 Task: Add a signature Lynn Cooper containing Have a great National Adoption Month, Lynn Cooper to email address softage.6@softage.net and add a label Partnerships
Action: Mouse moved to (879, 56)
Screenshot: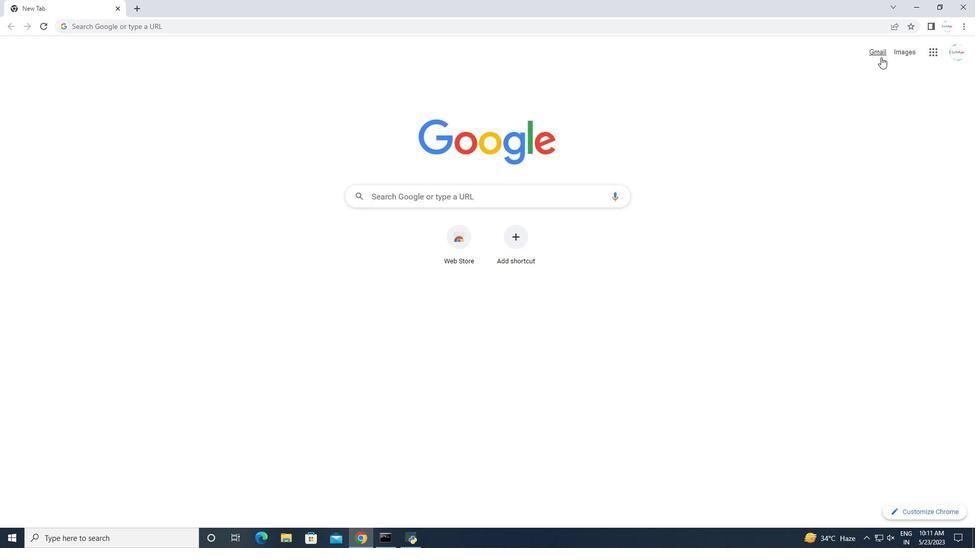 
Action: Mouse pressed left at (879, 56)
Screenshot: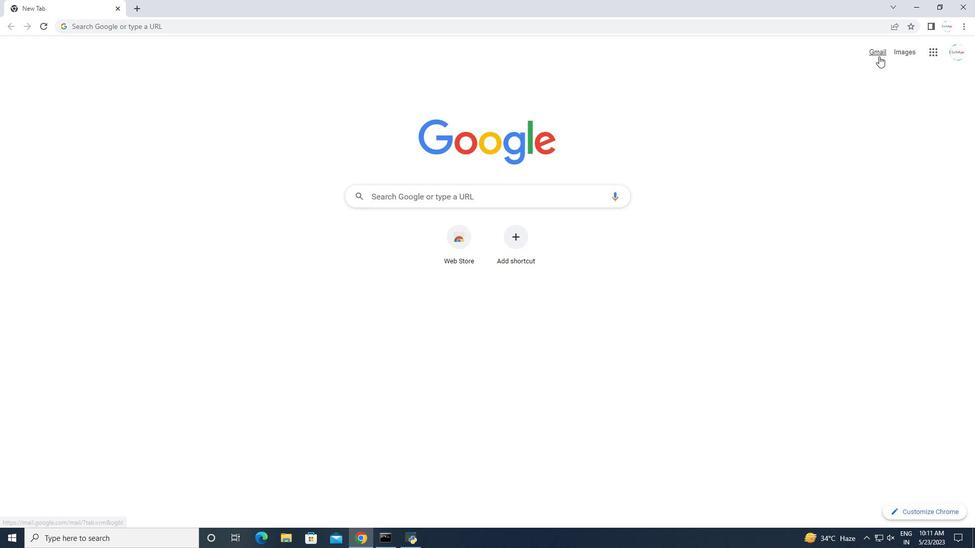 
Action: Mouse moved to (912, 51)
Screenshot: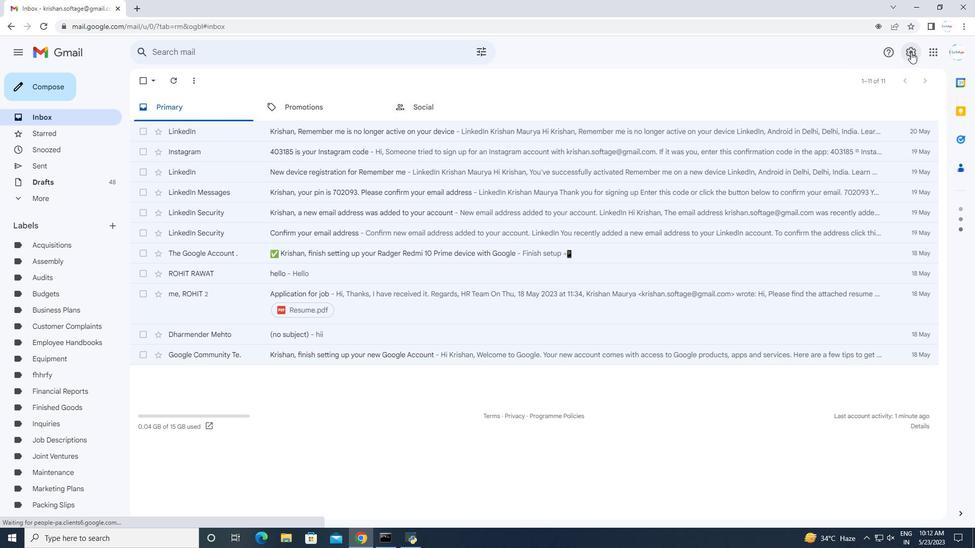
Action: Mouse pressed left at (912, 51)
Screenshot: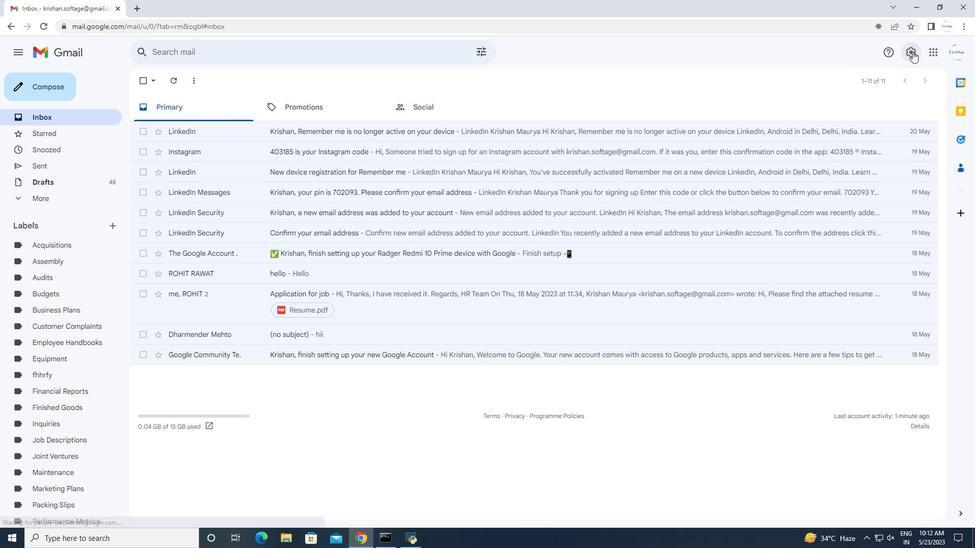 
Action: Mouse moved to (864, 107)
Screenshot: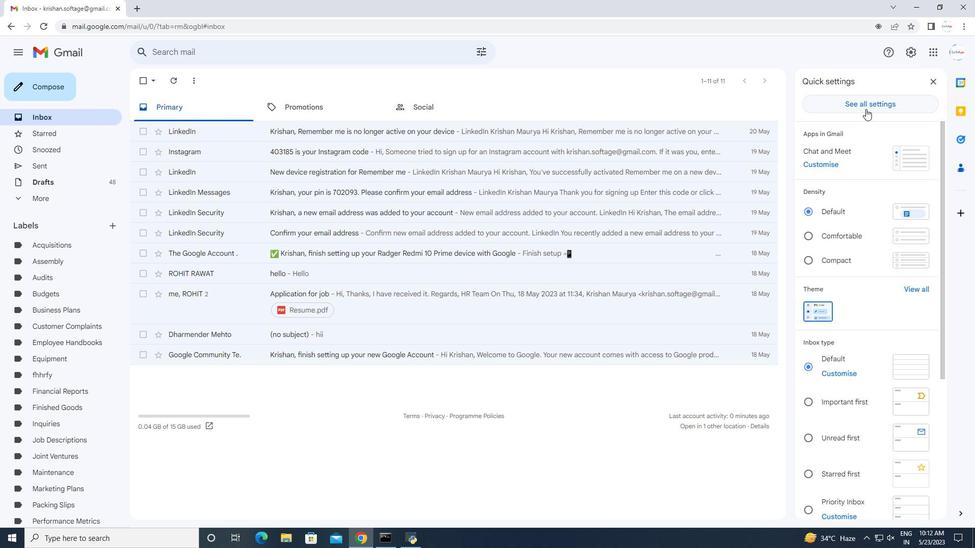 
Action: Mouse pressed left at (864, 107)
Screenshot: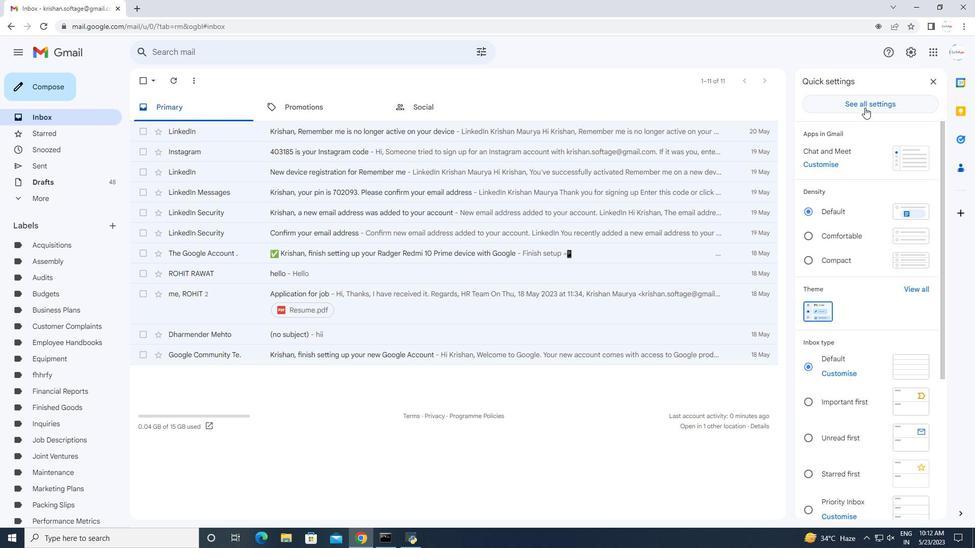 
Action: Mouse moved to (671, 351)
Screenshot: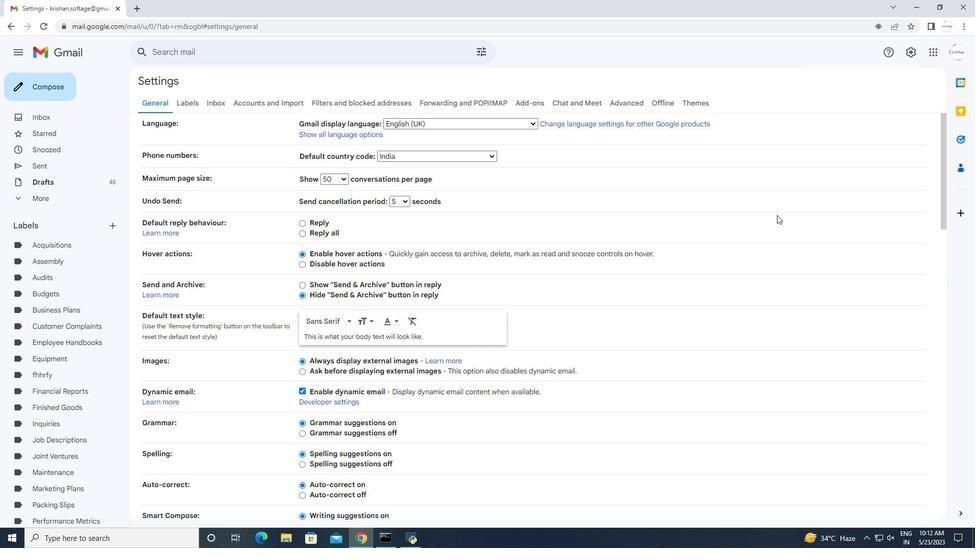 
Action: Mouse scrolled (671, 350) with delta (0, 0)
Screenshot: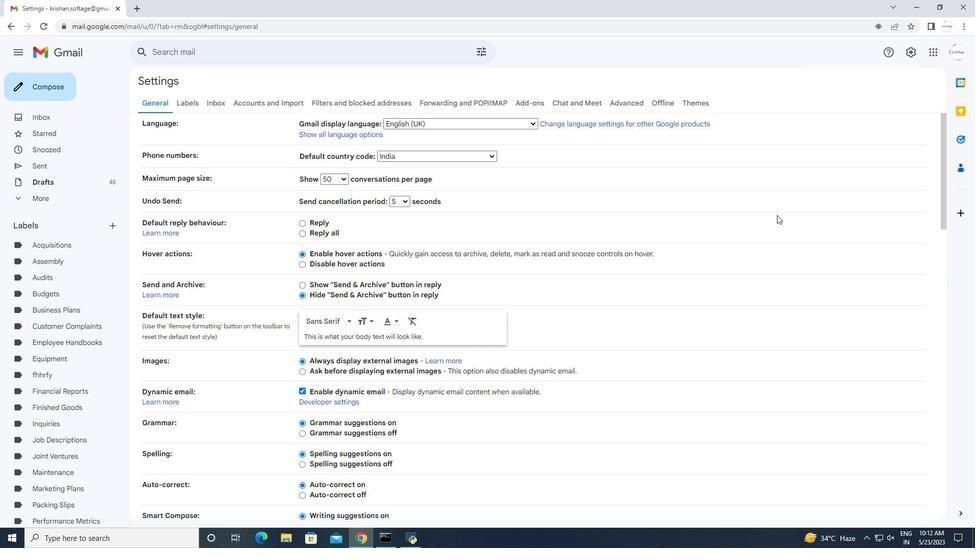 
Action: Mouse moved to (666, 354)
Screenshot: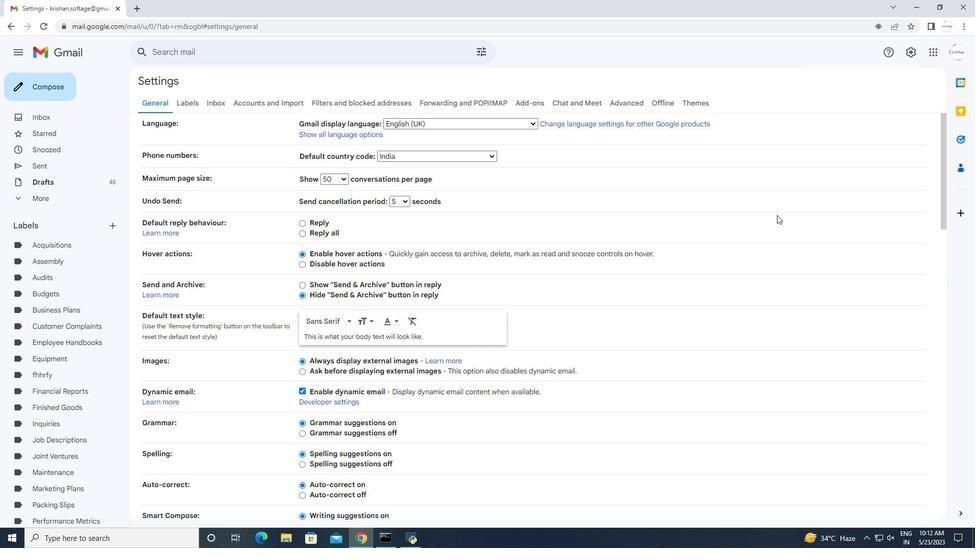
Action: Mouse scrolled (666, 353) with delta (0, 0)
Screenshot: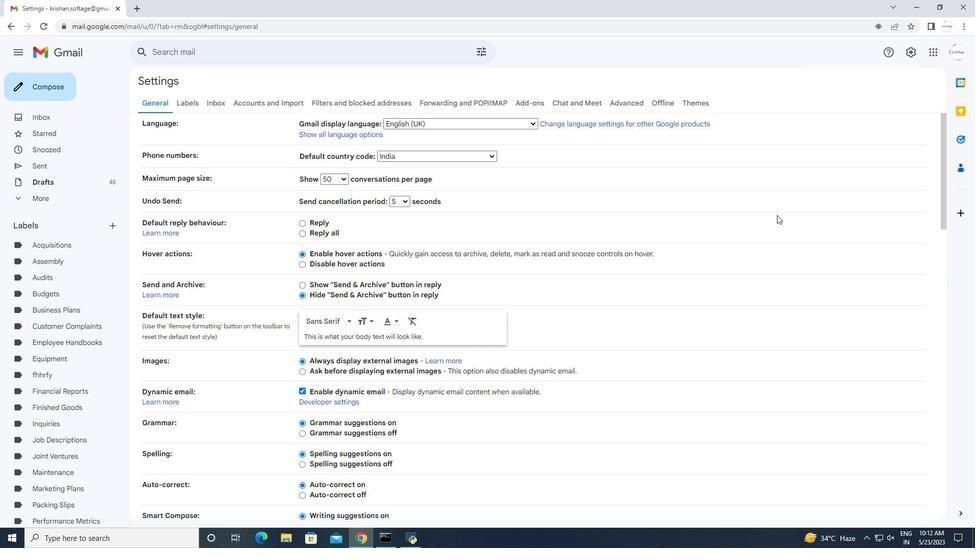 
Action: Mouse moved to (663, 355)
Screenshot: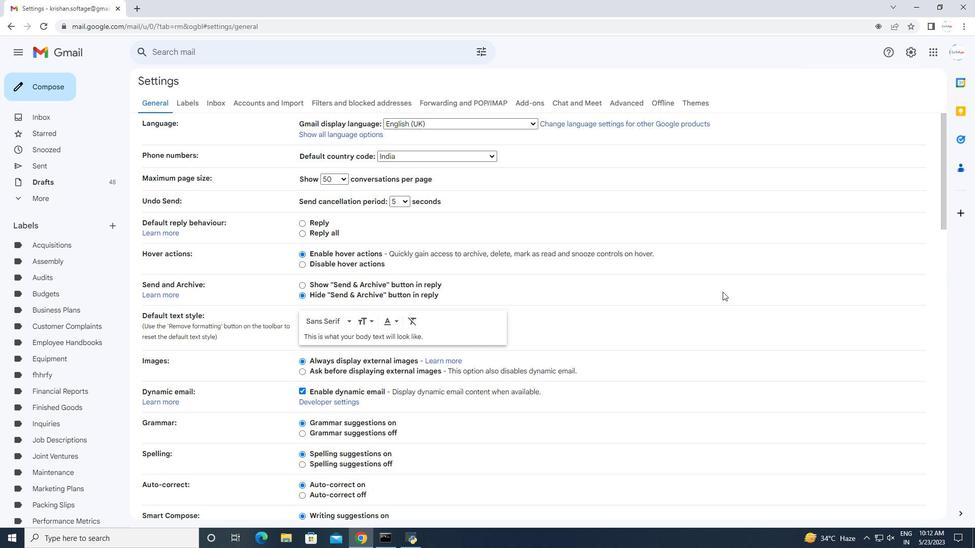 
Action: Mouse scrolled (663, 354) with delta (0, 0)
Screenshot: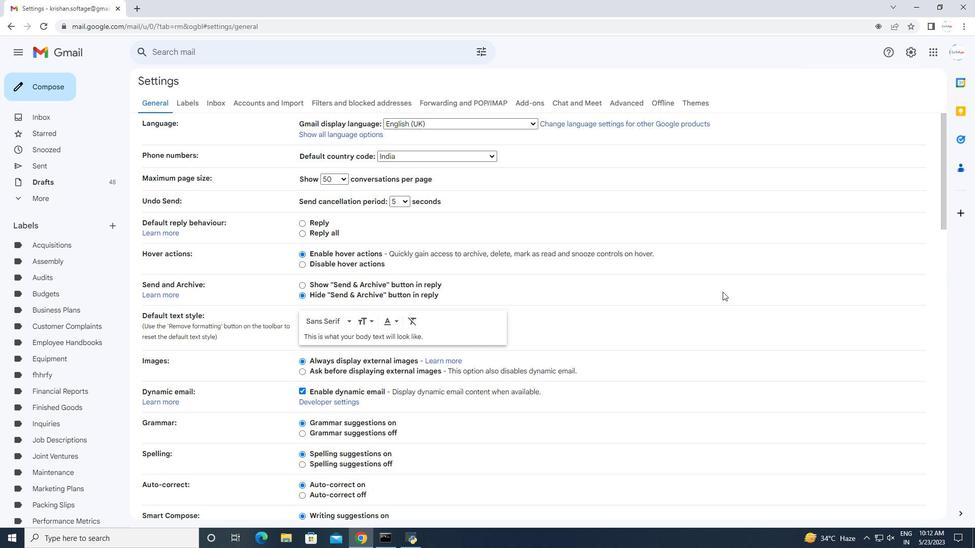 
Action: Mouse moved to (661, 355)
Screenshot: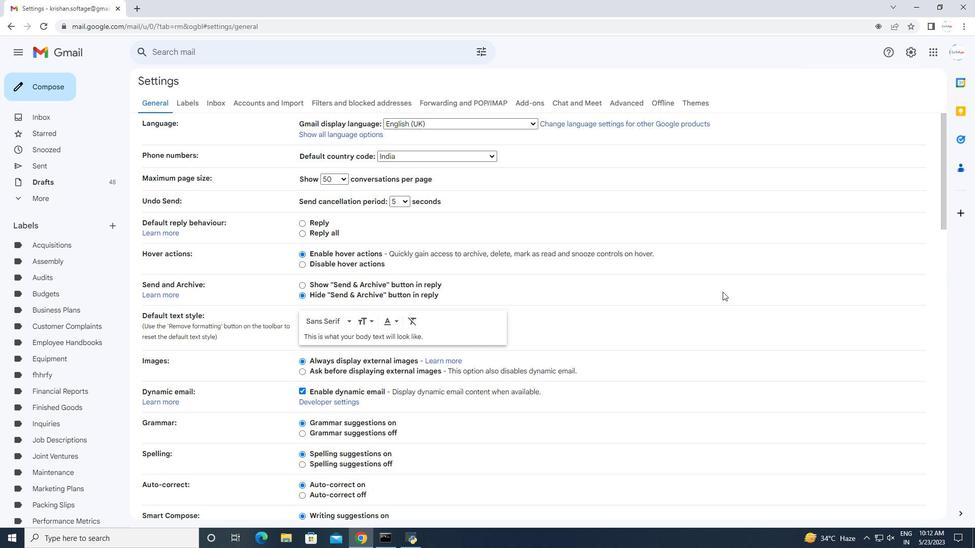 
Action: Mouse scrolled (661, 354) with delta (0, 0)
Screenshot: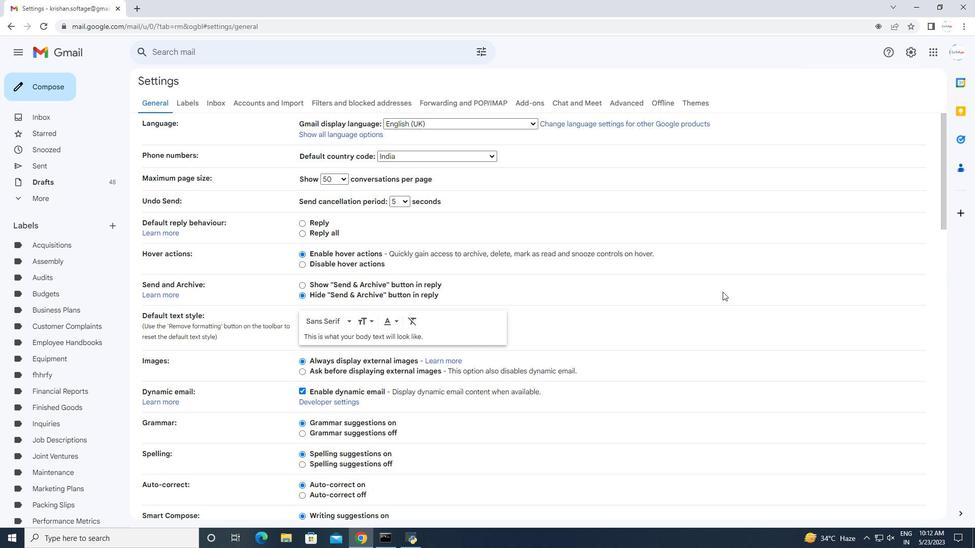 
Action: Mouse scrolled (661, 354) with delta (0, 0)
Screenshot: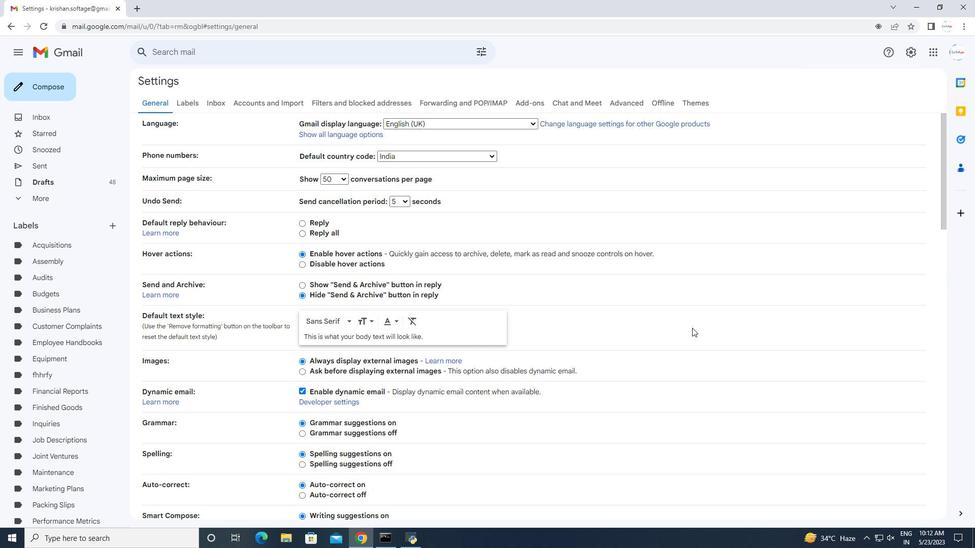 
Action: Mouse scrolled (661, 354) with delta (0, 0)
Screenshot: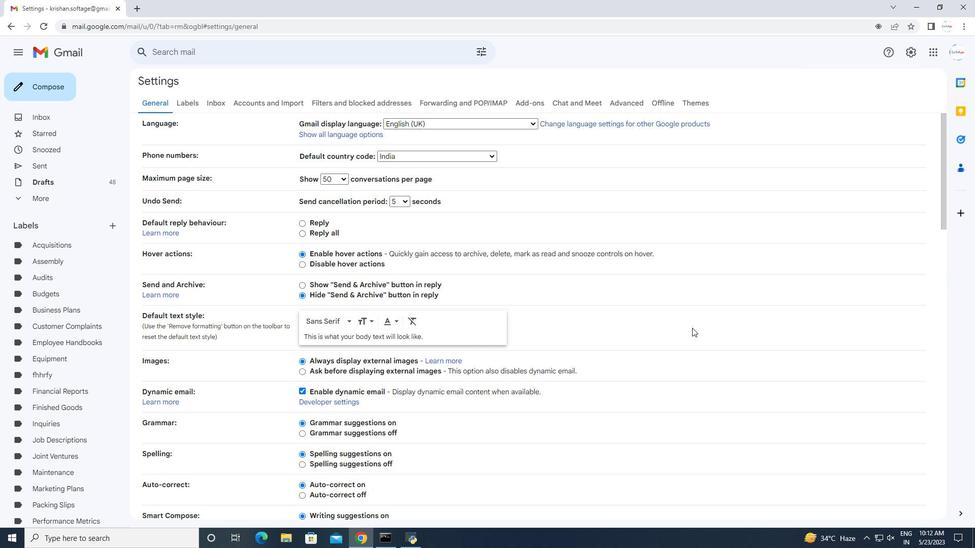 
Action: Mouse moved to (660, 355)
Screenshot: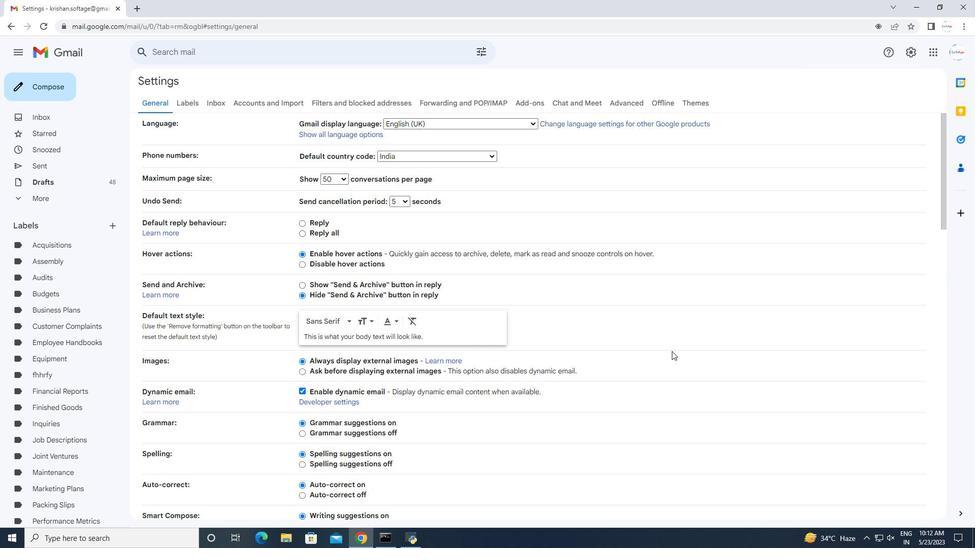 
Action: Mouse scrolled (660, 354) with delta (0, 0)
Screenshot: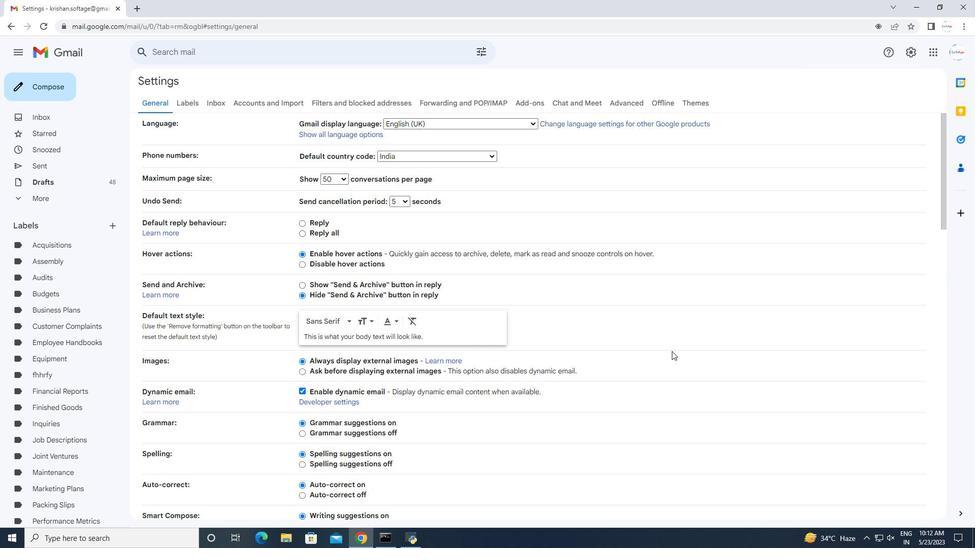 
Action: Mouse moved to (592, 310)
Screenshot: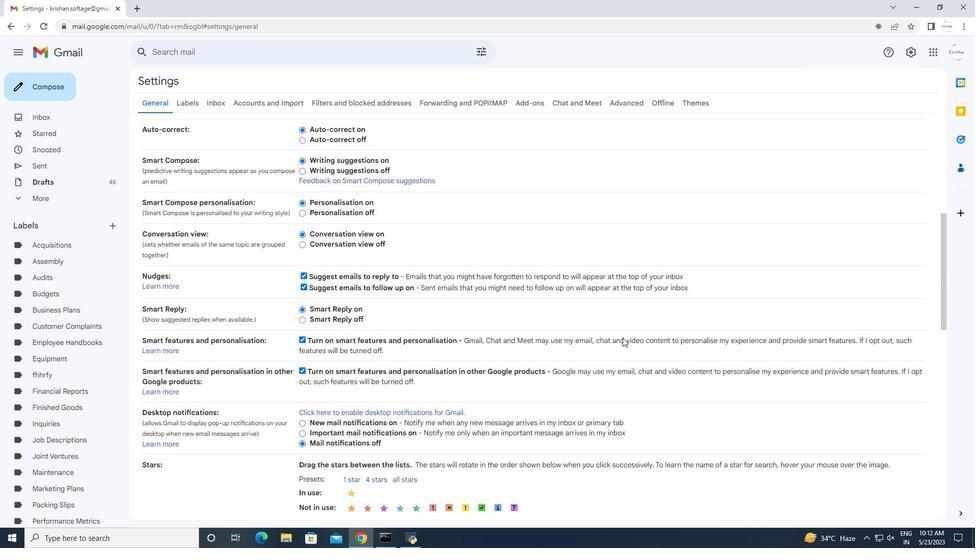 
Action: Mouse scrolled (592, 310) with delta (0, 0)
Screenshot: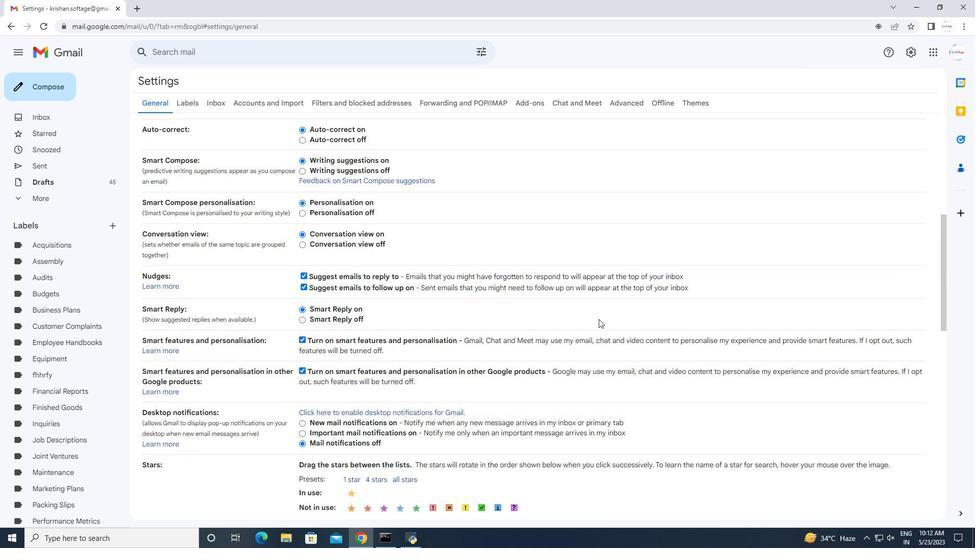 
Action: Mouse scrolled (592, 310) with delta (0, 0)
Screenshot: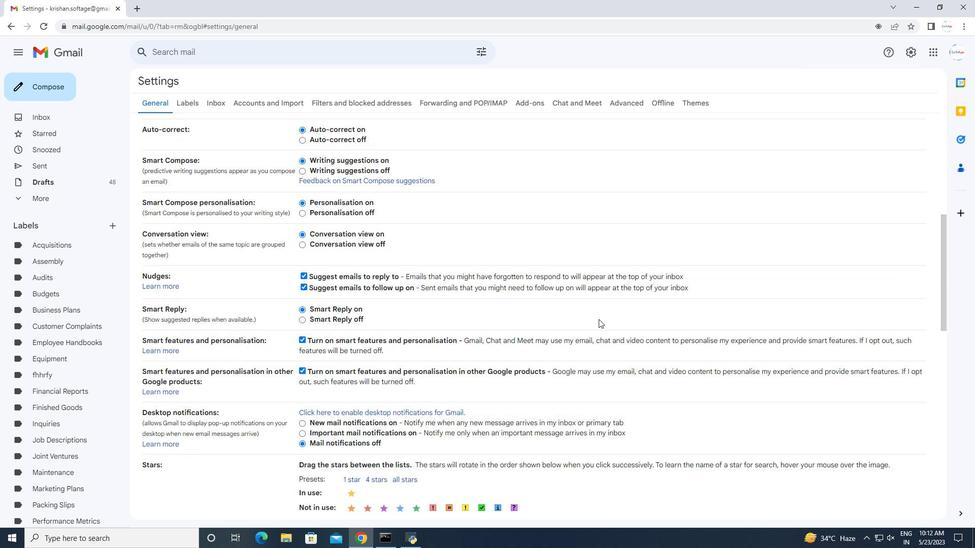 
Action: Mouse scrolled (592, 310) with delta (0, 0)
Screenshot: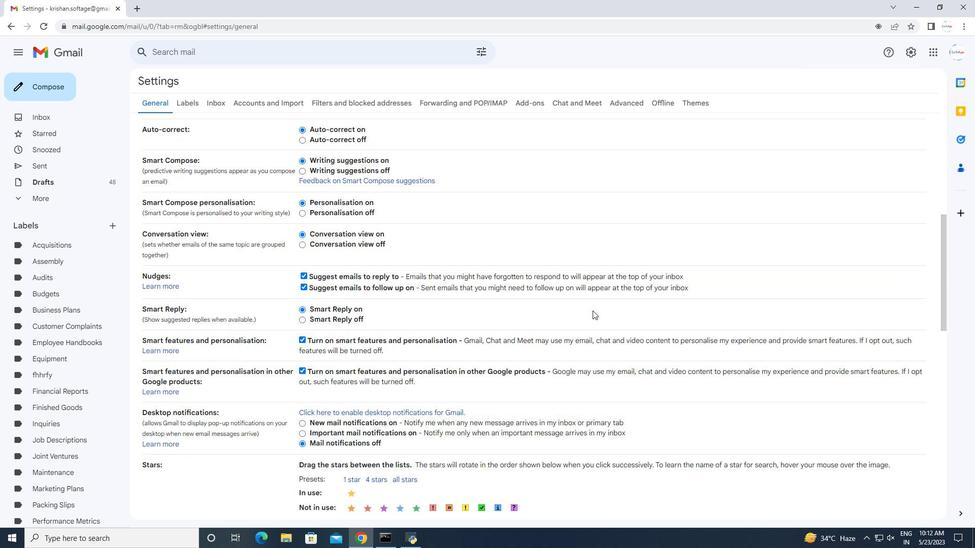 
Action: Mouse moved to (589, 295)
Screenshot: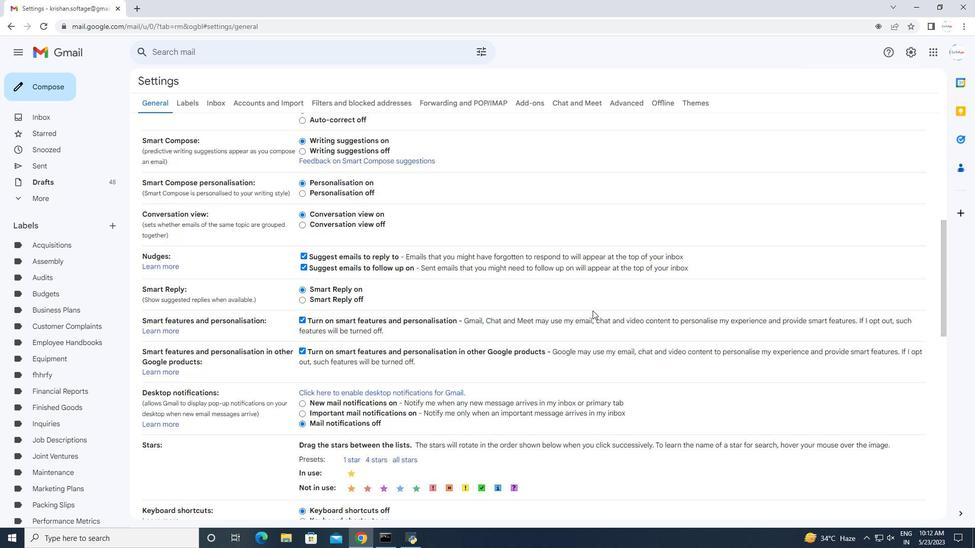
Action: Mouse scrolled (592, 304) with delta (0, 0)
Screenshot: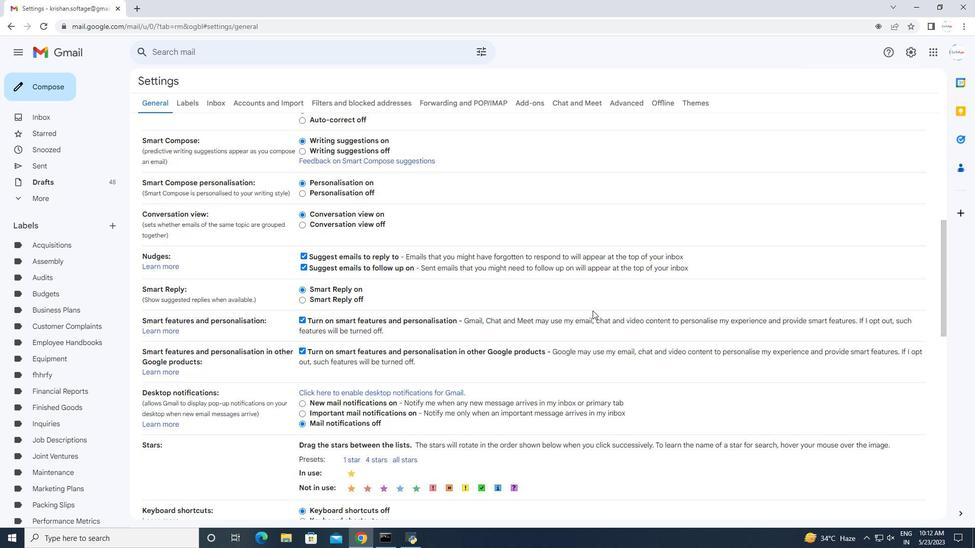 
Action: Mouse moved to (573, 300)
Screenshot: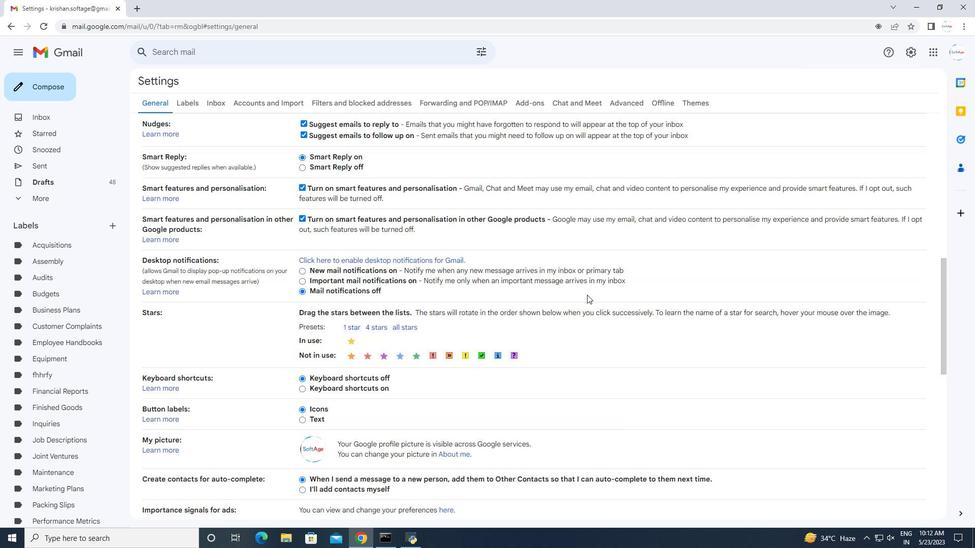 
Action: Mouse scrolled (573, 300) with delta (0, 0)
Screenshot: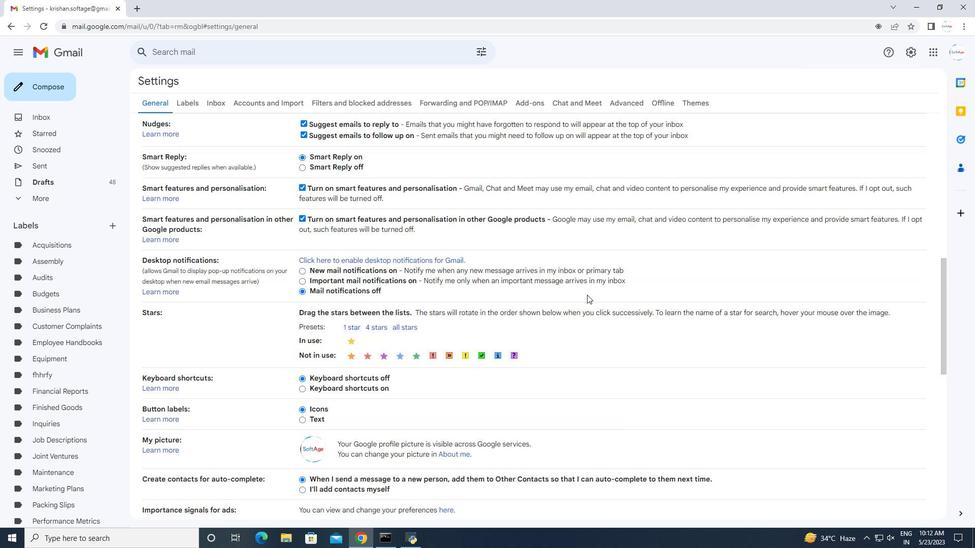 
Action: Mouse moved to (571, 302)
Screenshot: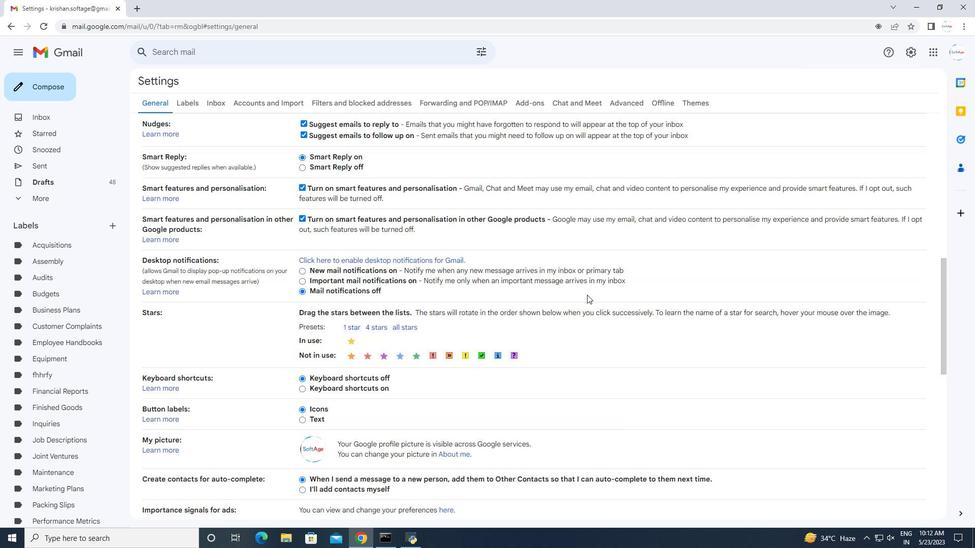 
Action: Mouse scrolled (571, 301) with delta (0, 0)
Screenshot: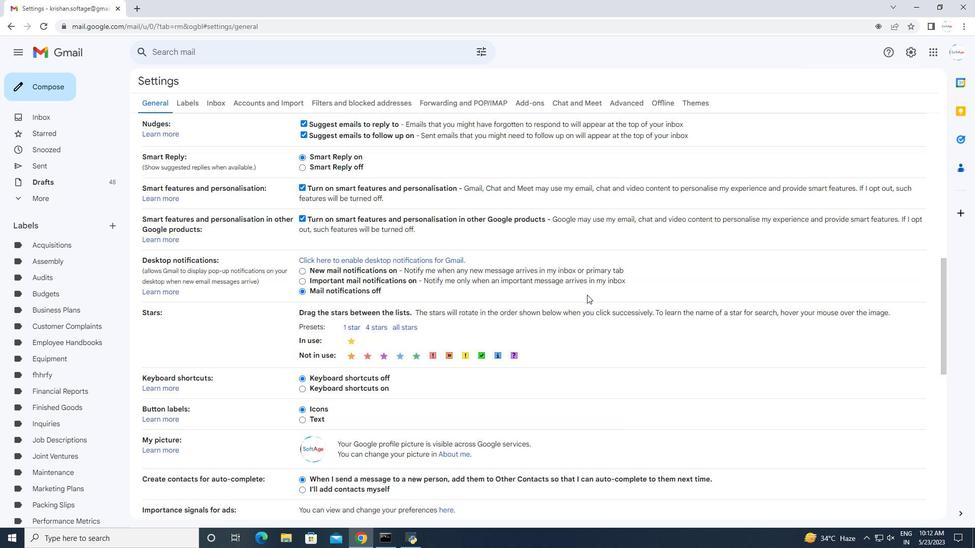 
Action: Mouse moved to (571, 303)
Screenshot: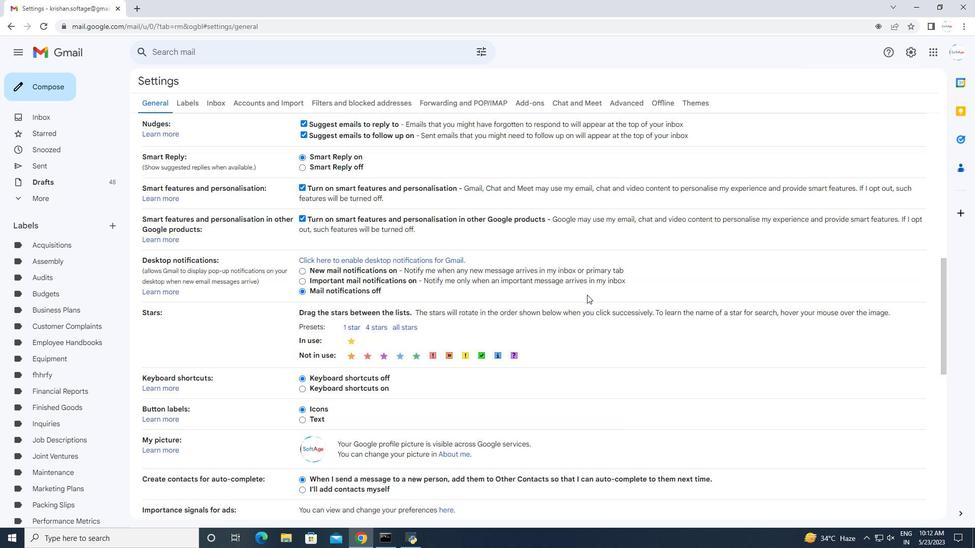 
Action: Mouse scrolled (571, 303) with delta (0, 0)
Screenshot: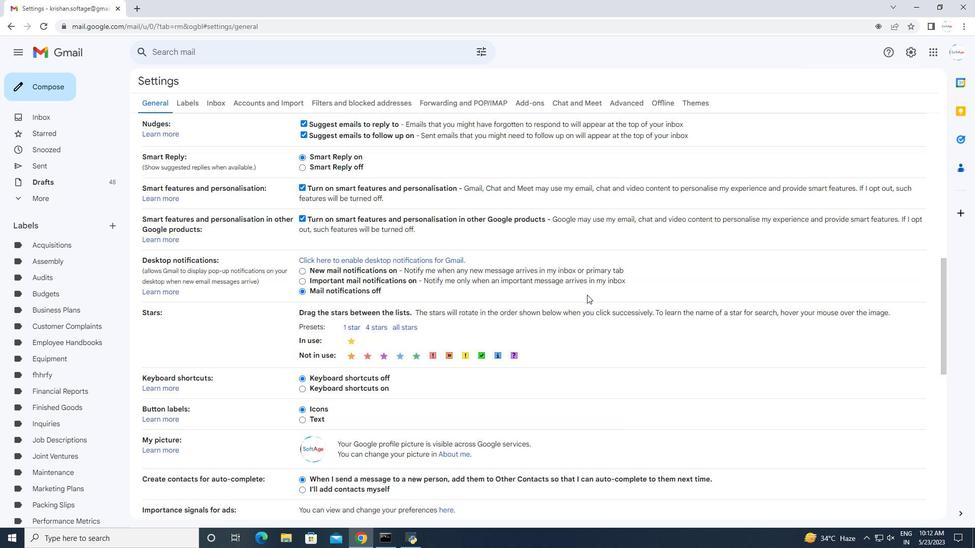 
Action: Mouse moved to (570, 304)
Screenshot: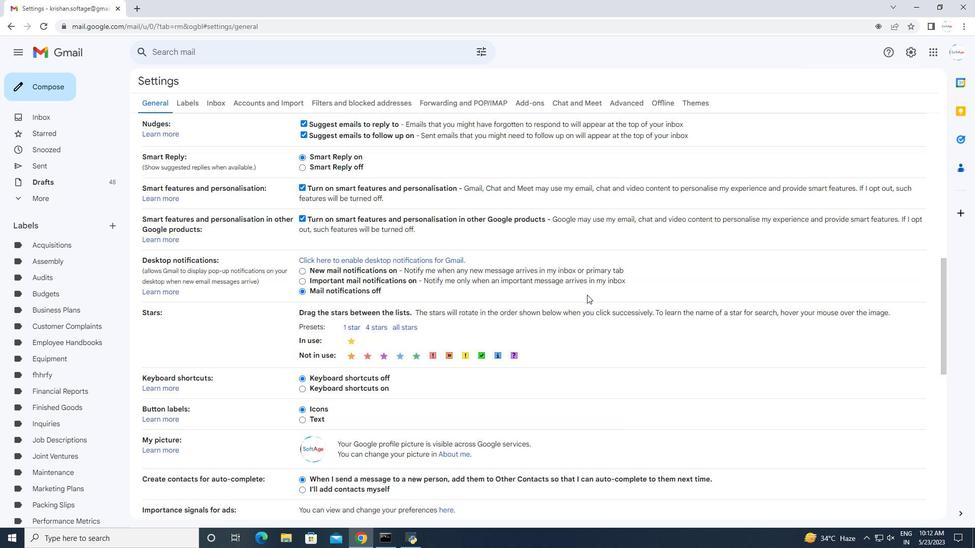 
Action: Mouse scrolled (570, 303) with delta (0, 0)
Screenshot: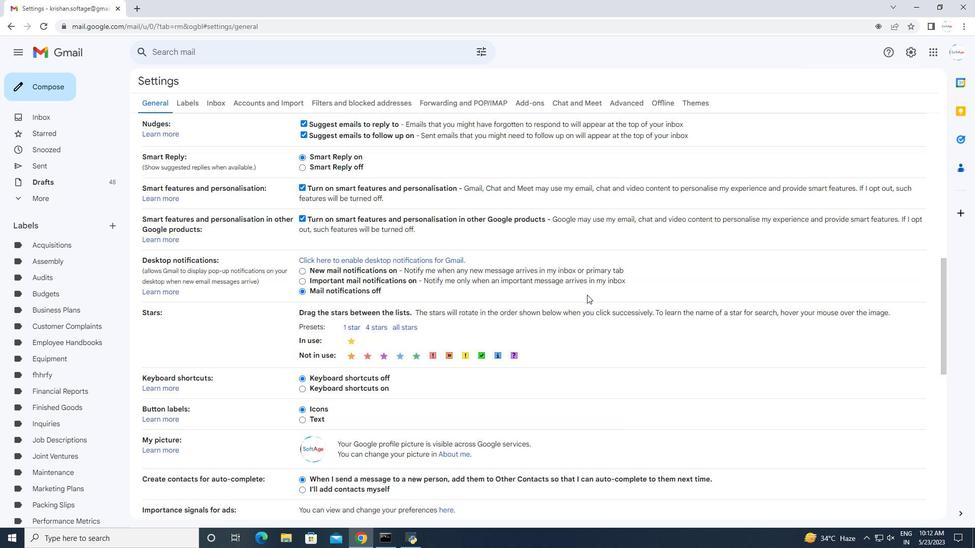 
Action: Mouse moved to (569, 306)
Screenshot: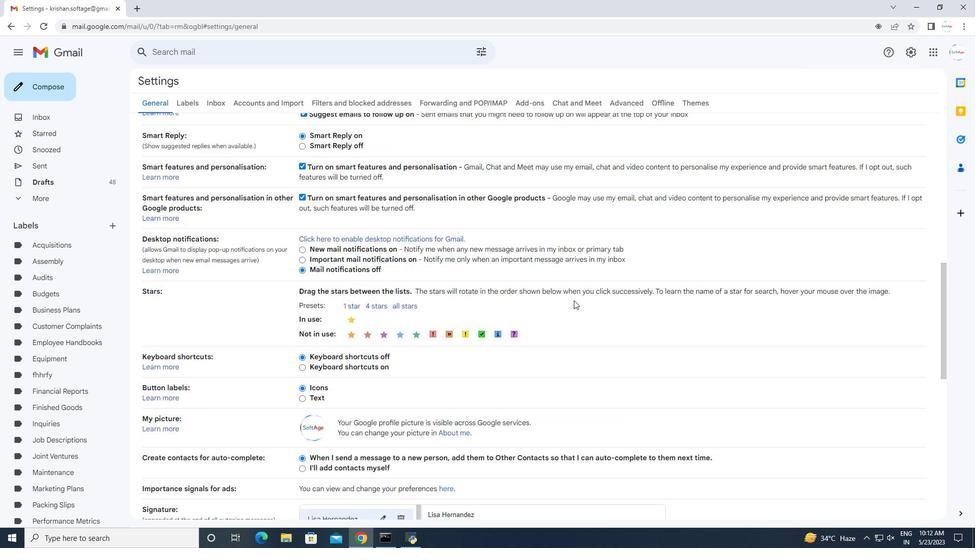 
Action: Mouse scrolled (569, 305) with delta (0, 0)
Screenshot: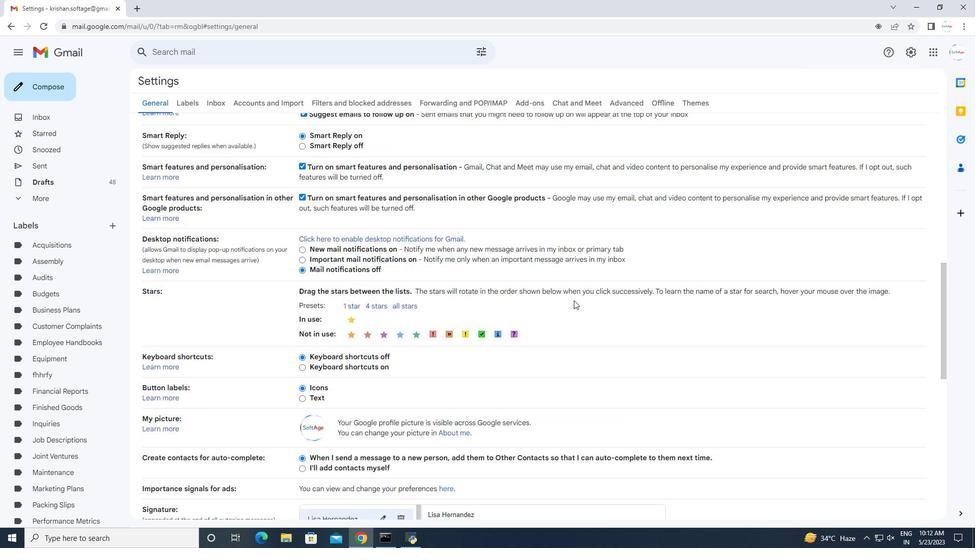 
Action: Mouse moved to (335, 321)
Screenshot: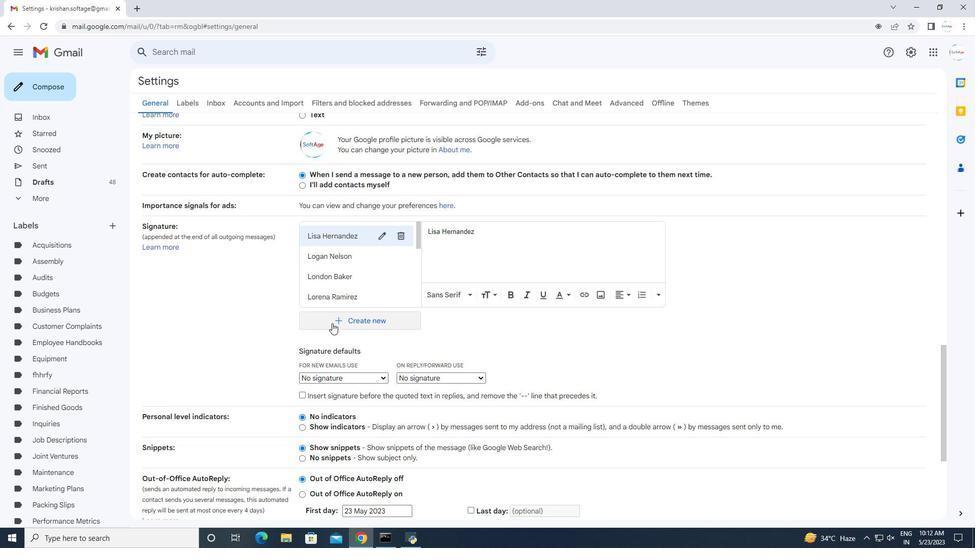 
Action: Mouse pressed left at (335, 321)
Screenshot: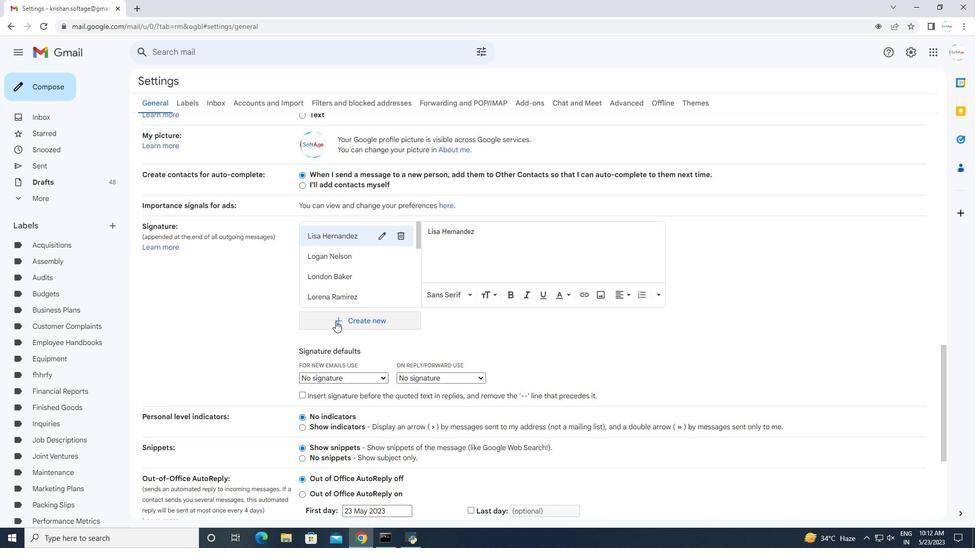 
Action: Mouse moved to (421, 277)
Screenshot: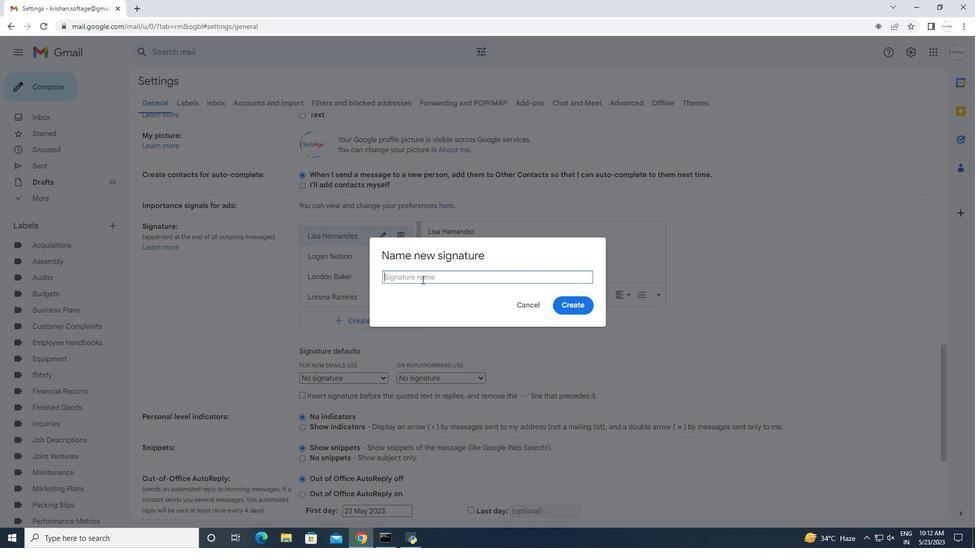 
Action: Mouse pressed left at (421, 277)
Screenshot: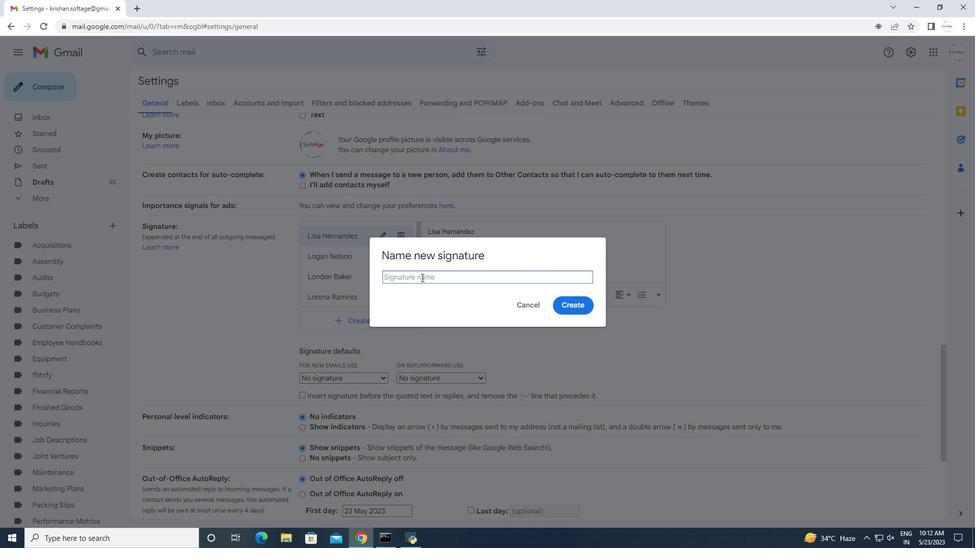 
Action: Key pressed <Key.shift>Lynn<Key.space><Key.shift>Copp<Key.backspace><Key.backspace>oper
Screenshot: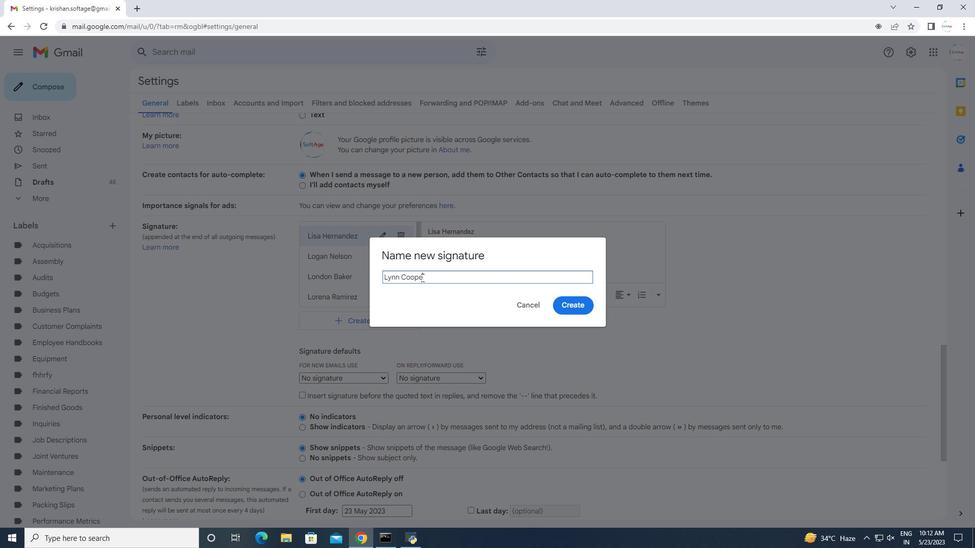
Action: Mouse moved to (574, 308)
Screenshot: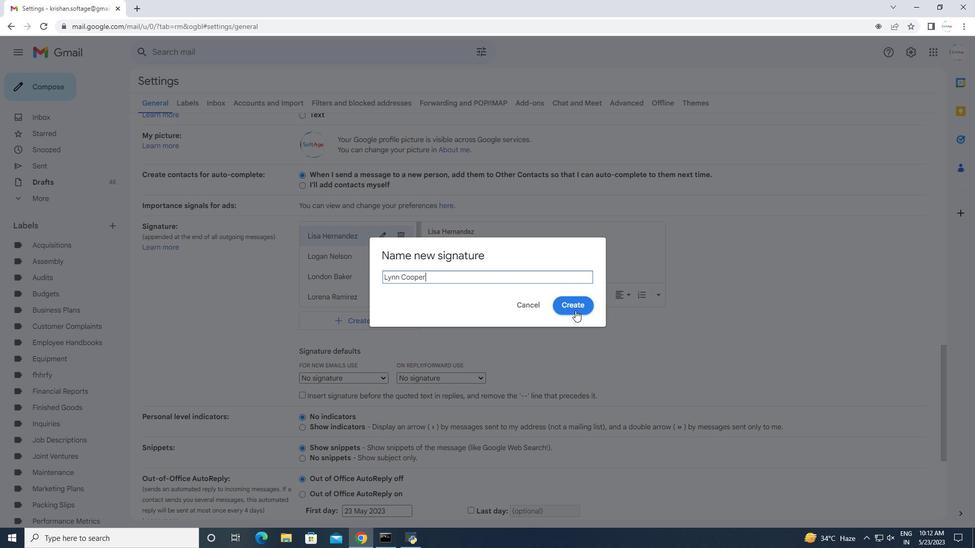 
Action: Mouse pressed left at (574, 308)
Screenshot: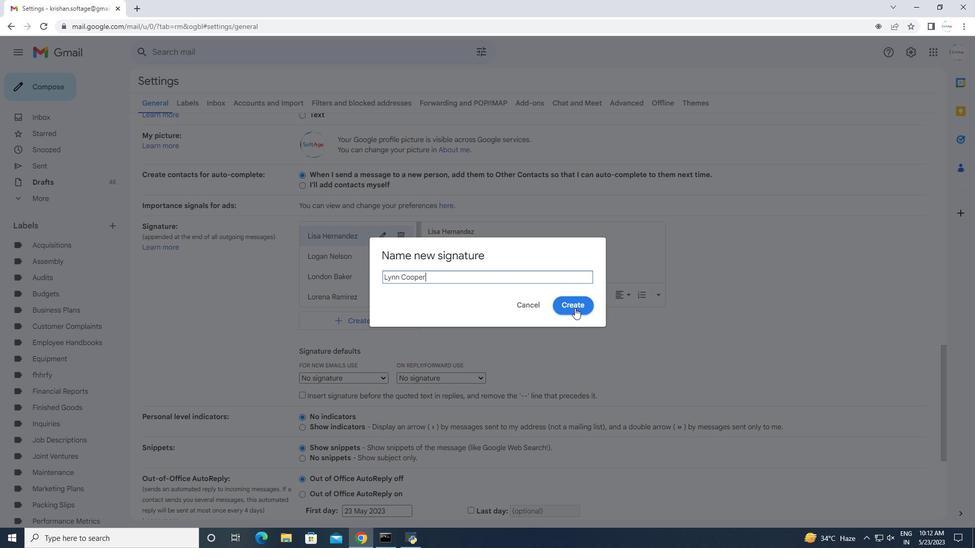 
Action: Mouse moved to (465, 239)
Screenshot: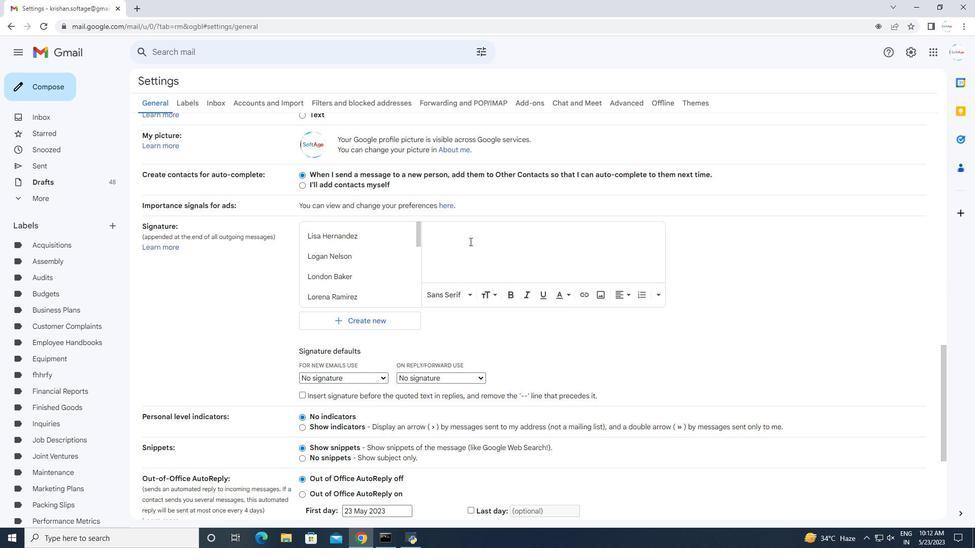 
Action: Mouse pressed left at (465, 239)
Screenshot: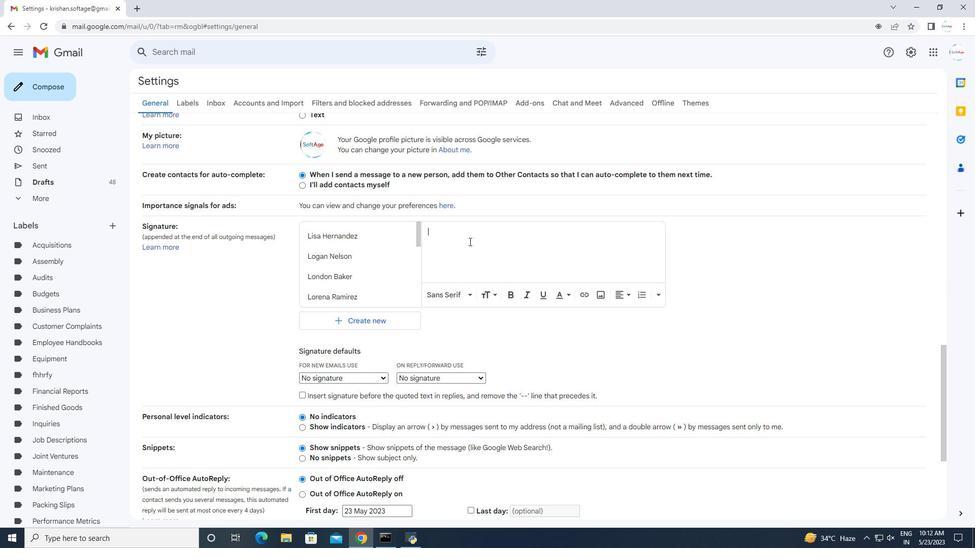 
Action: Mouse moved to (464, 239)
Screenshot: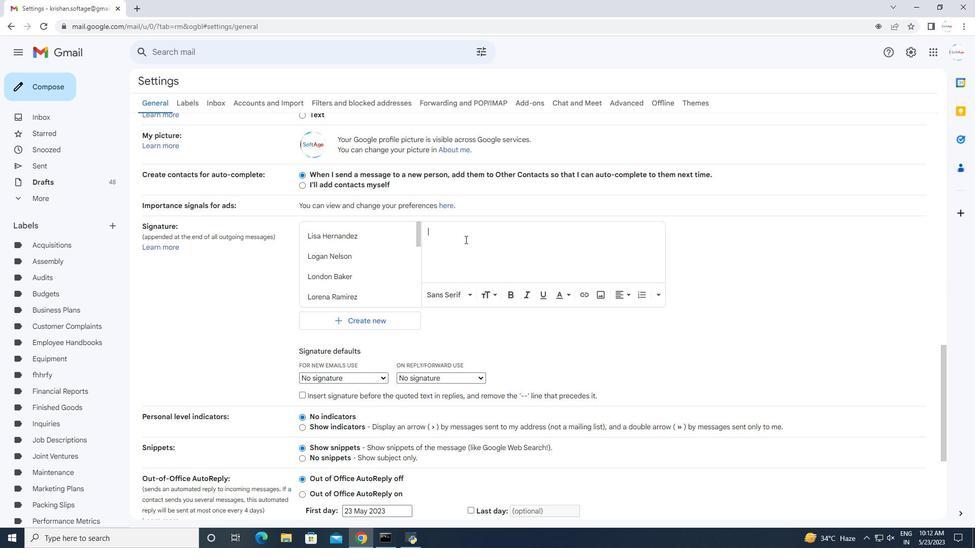 
Action: Key pressed <Key.shift>Lynn<Key.space><Key.shift>Cooper
Screenshot: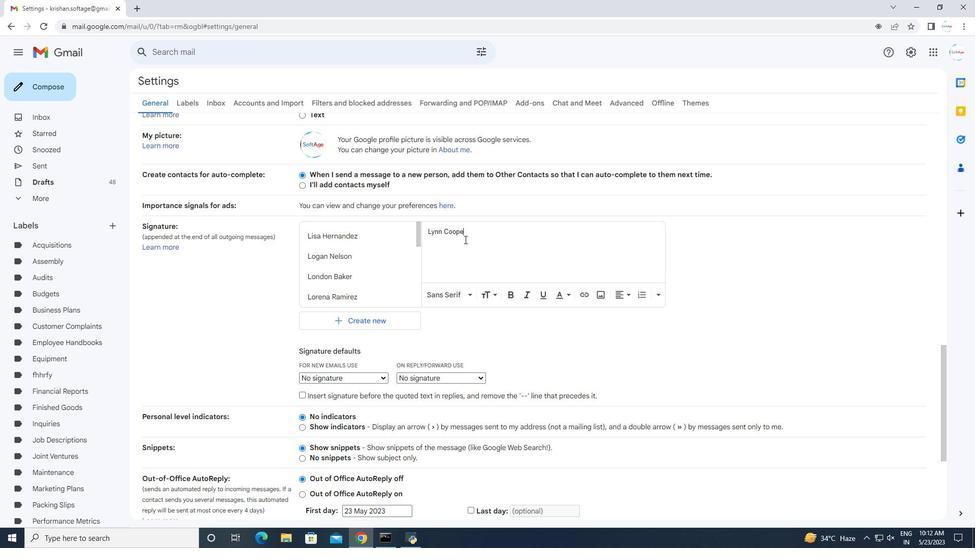 
Action: Mouse moved to (464, 244)
Screenshot: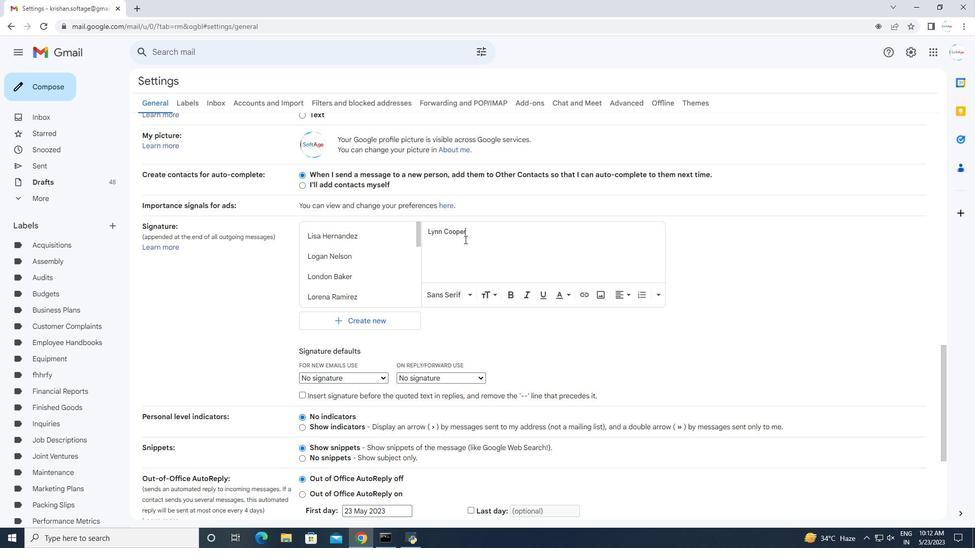 
Action: Mouse scrolled (464, 244) with delta (0, 0)
Screenshot: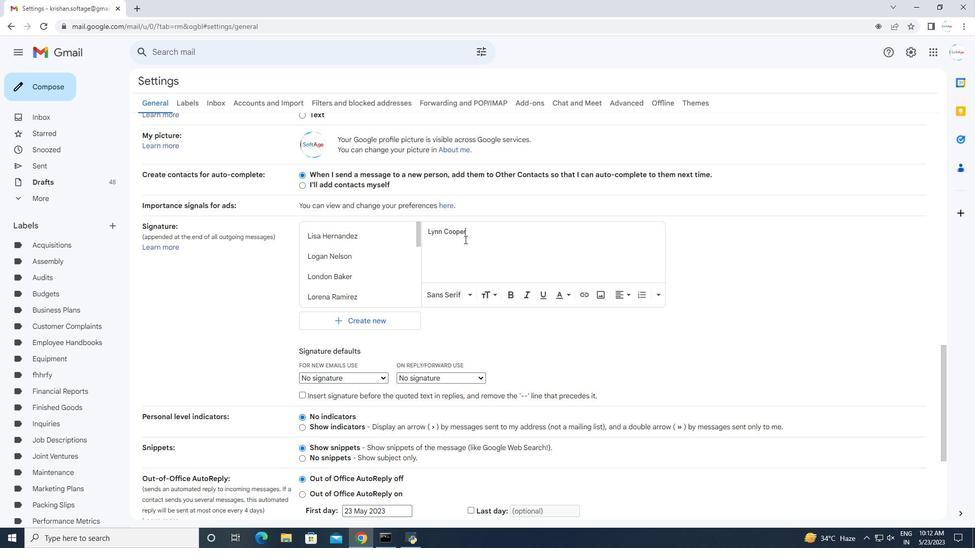 
Action: Mouse moved to (465, 248)
Screenshot: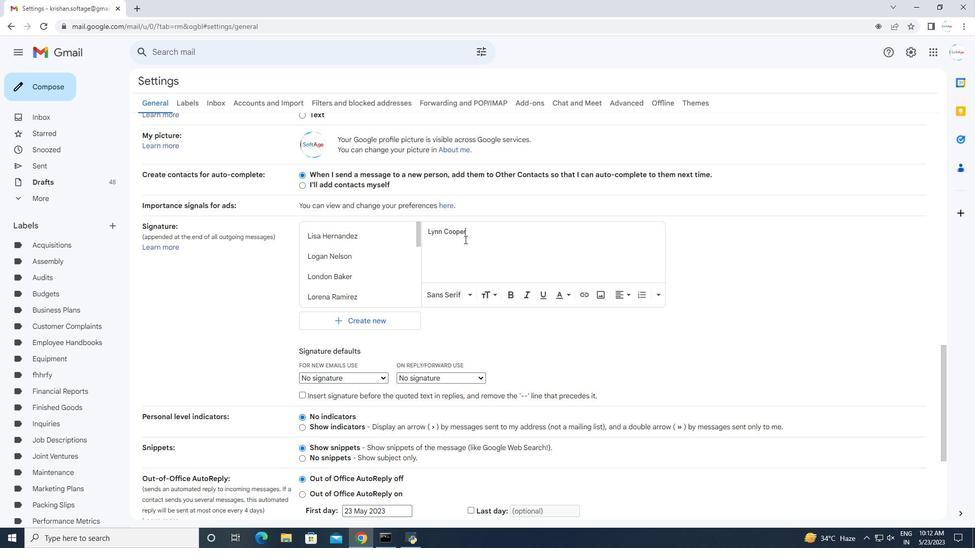
Action: Mouse scrolled (465, 247) with delta (0, 0)
Screenshot: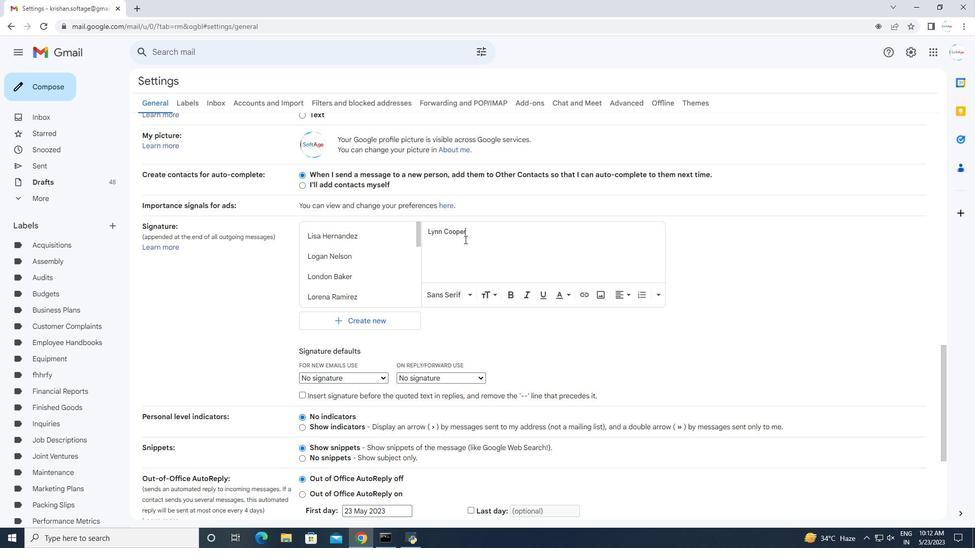 
Action: Mouse moved to (466, 251)
Screenshot: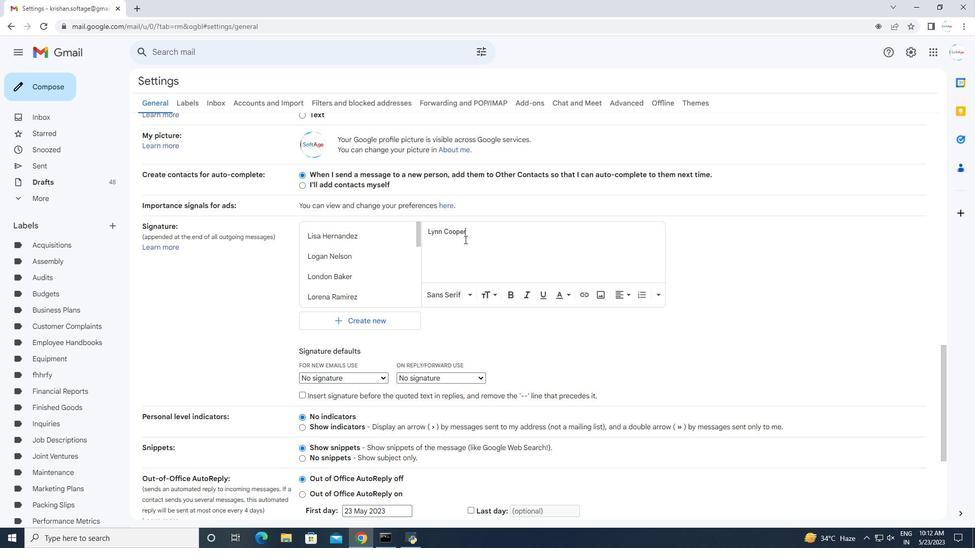 
Action: Mouse scrolled (466, 250) with delta (0, 0)
Screenshot: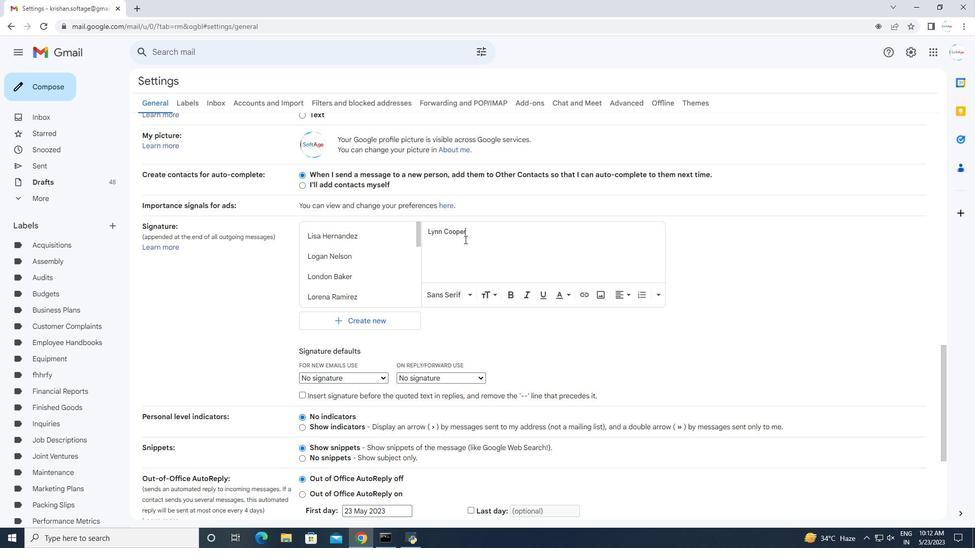 
Action: Mouse moved to (466, 253)
Screenshot: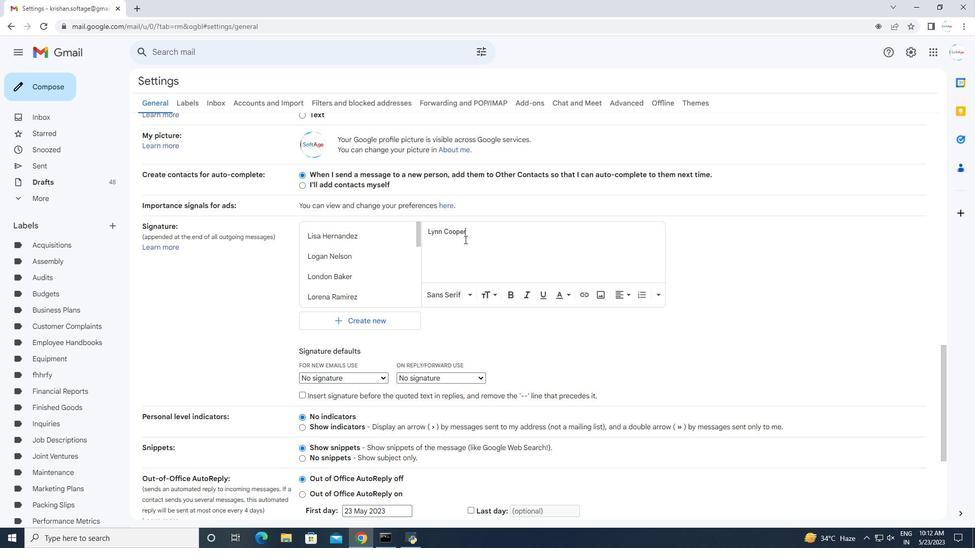 
Action: Mouse scrolled (466, 252) with delta (0, 0)
Screenshot: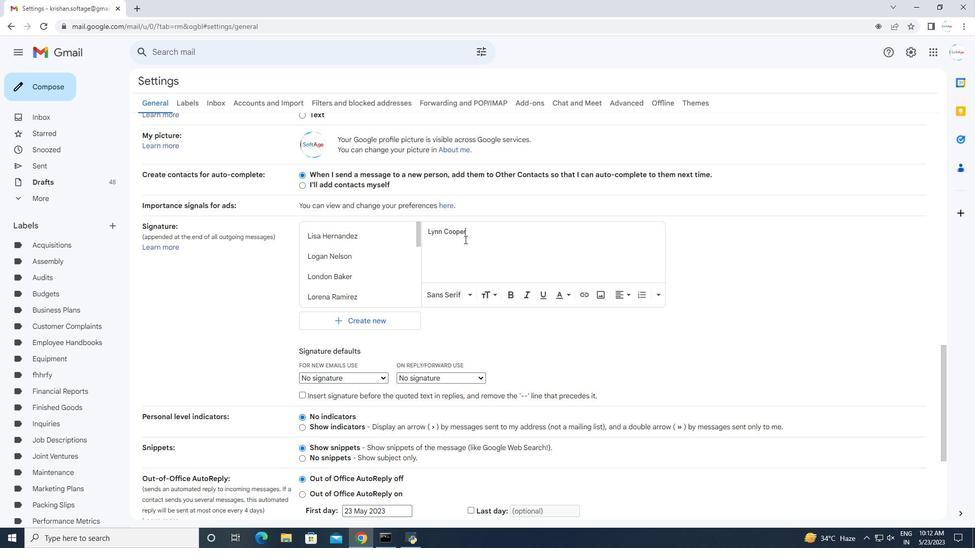 
Action: Mouse moved to (467, 257)
Screenshot: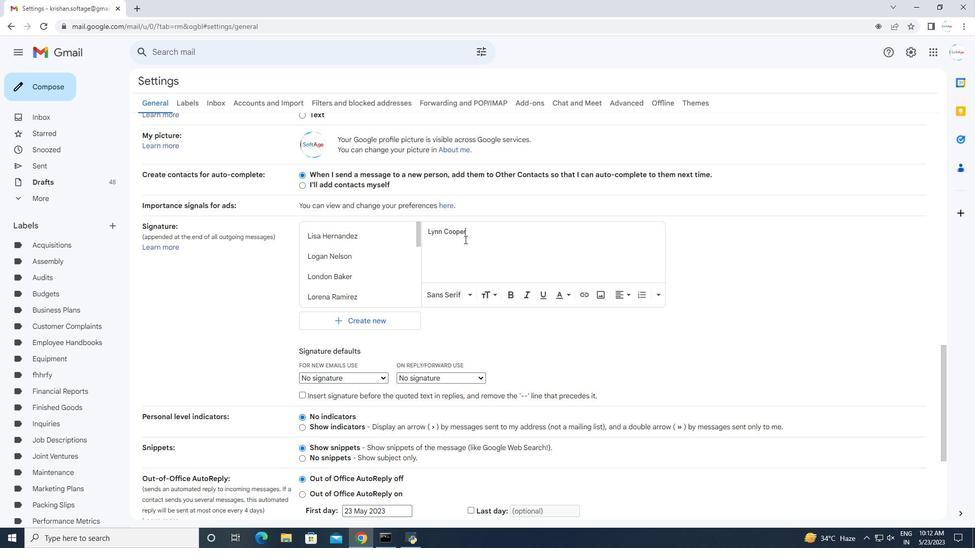 
Action: Mouse scrolled (467, 257) with delta (0, 0)
Screenshot: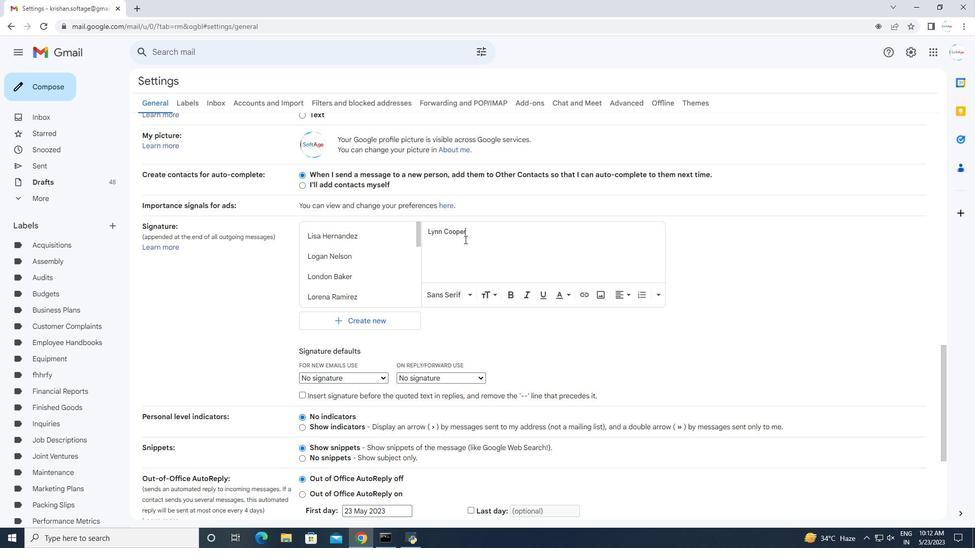 
Action: Mouse moved to (468, 265)
Screenshot: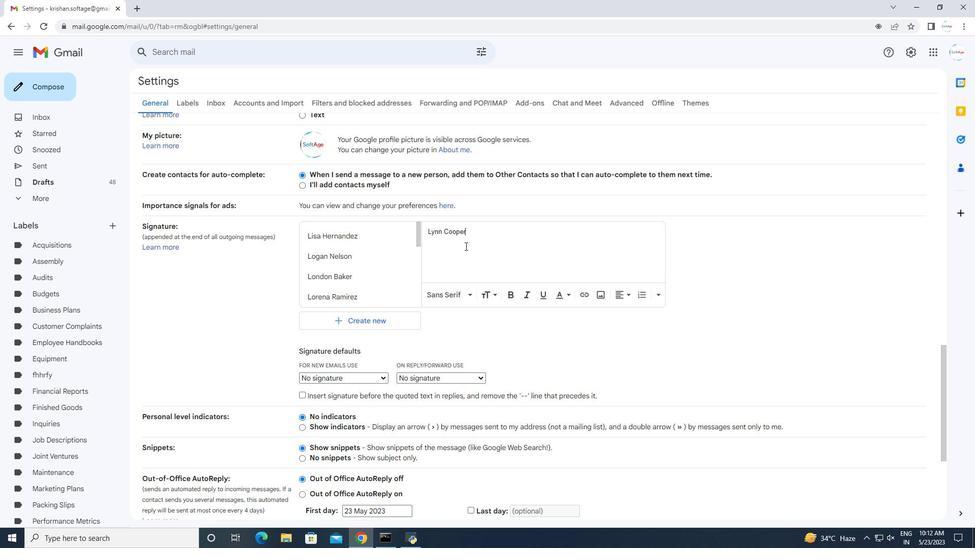 
Action: Mouse scrolled (467, 261) with delta (0, 0)
Screenshot: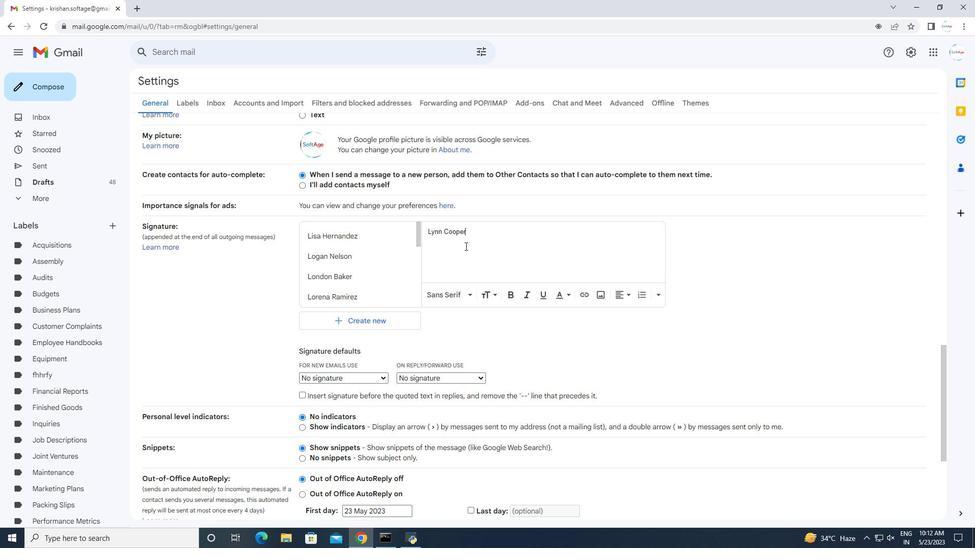 
Action: Mouse moved to (468, 266)
Screenshot: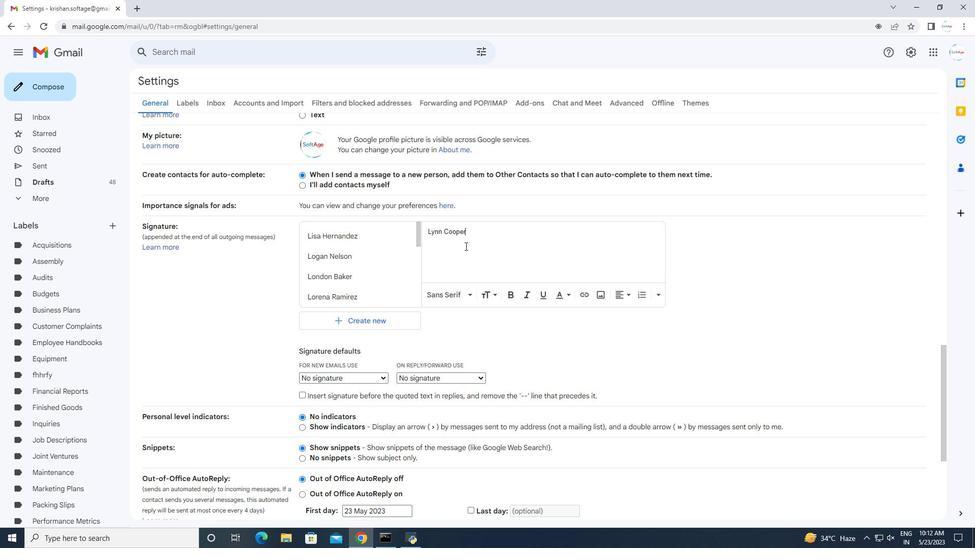
Action: Mouse scrolled (468, 265) with delta (0, 0)
Screenshot: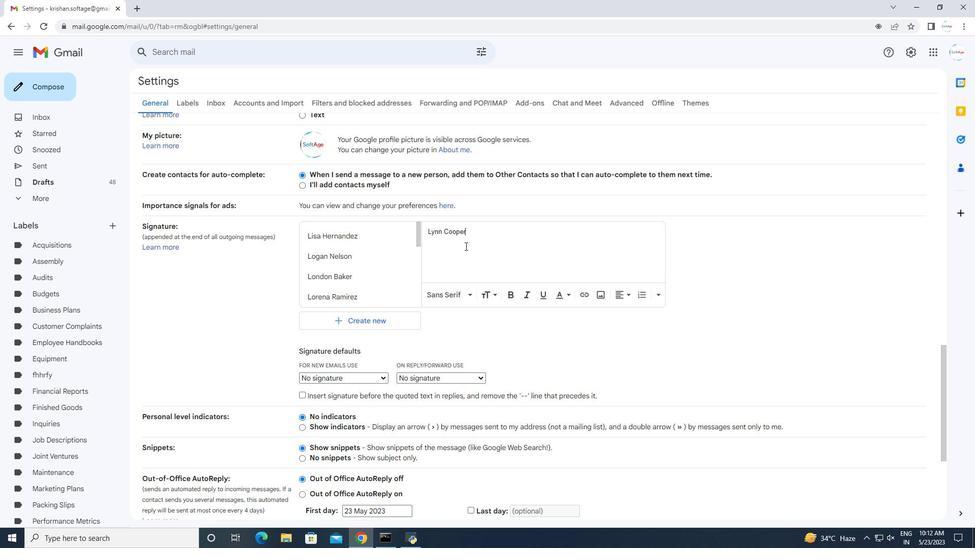 
Action: Mouse moved to (468, 271)
Screenshot: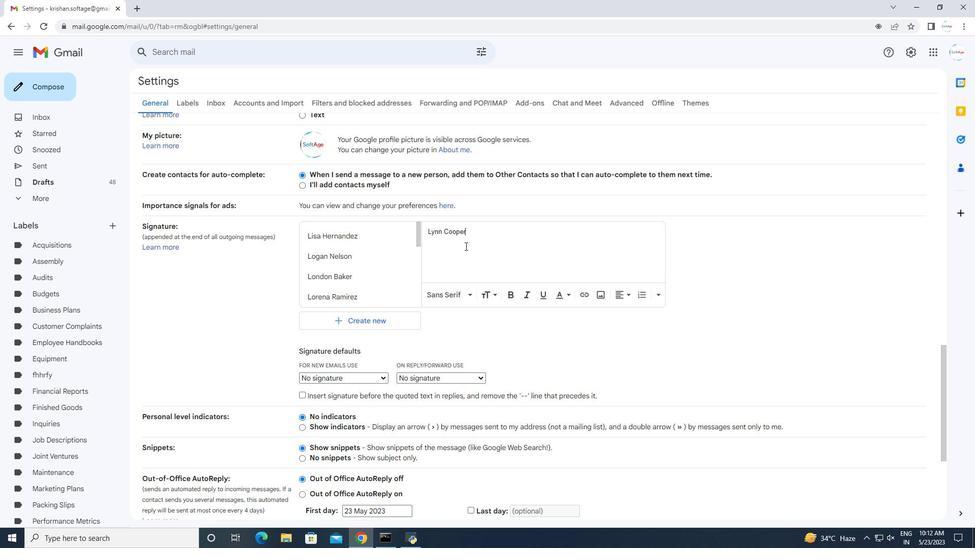 
Action: Mouse scrolled (468, 267) with delta (0, 0)
Screenshot: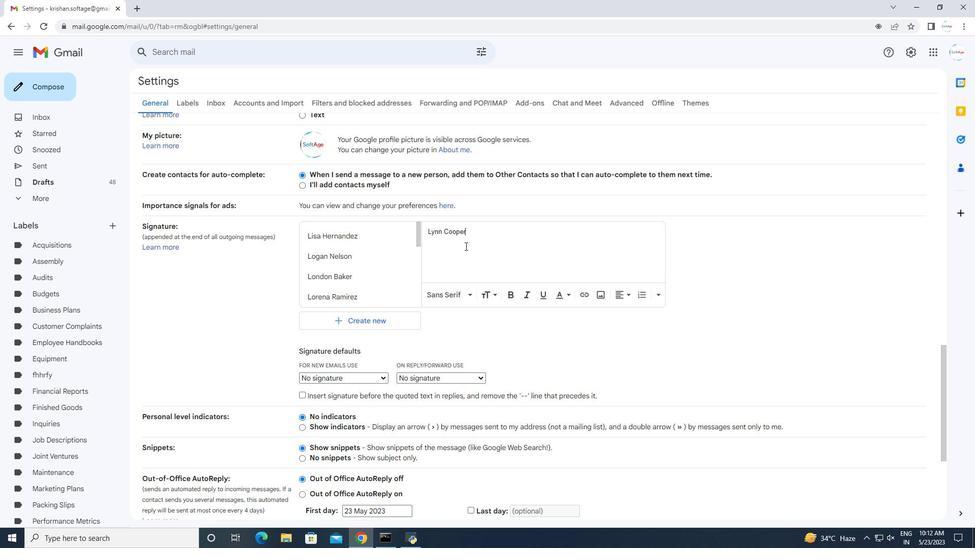 
Action: Mouse moved to (470, 278)
Screenshot: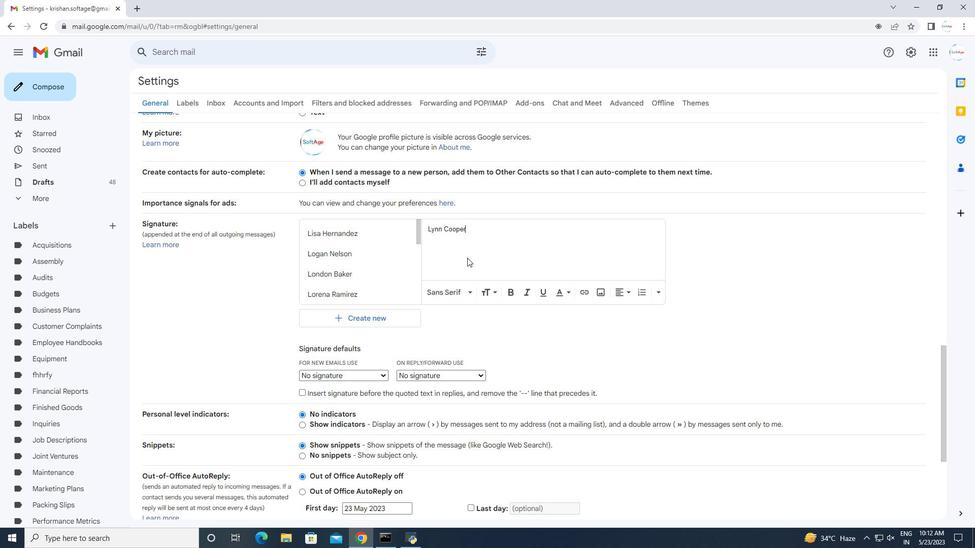 
Action: Mouse scrolled (470, 275) with delta (0, 0)
Screenshot: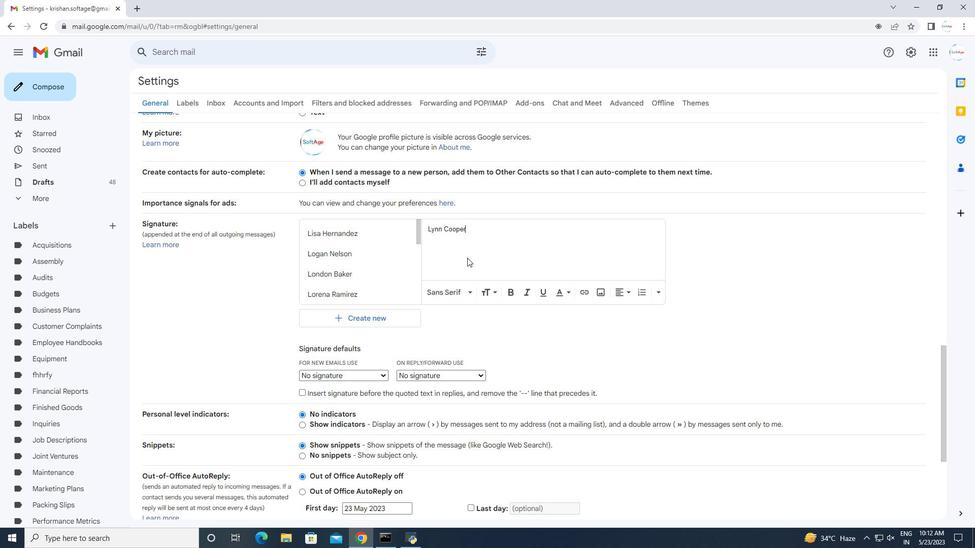 
Action: Mouse moved to (510, 464)
Screenshot: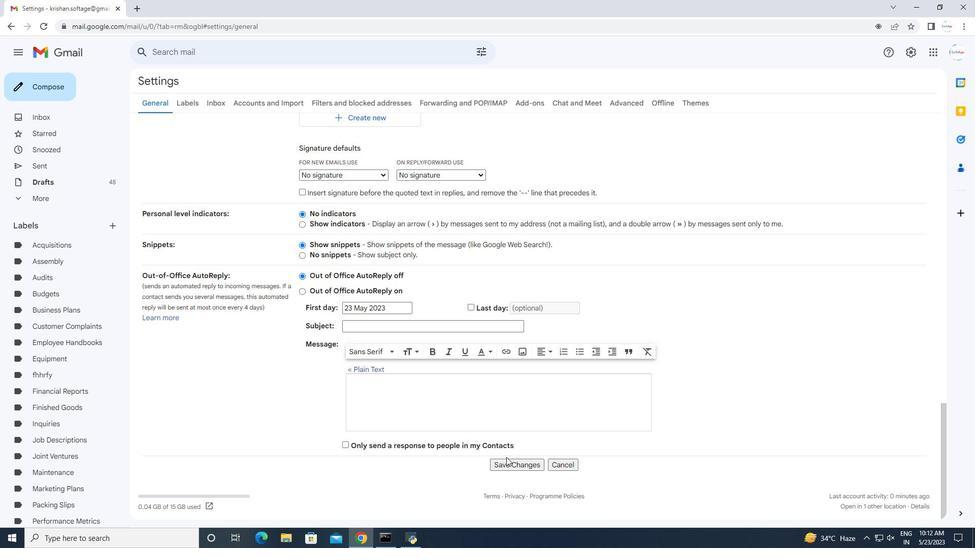 
Action: Mouse pressed left at (510, 464)
Screenshot: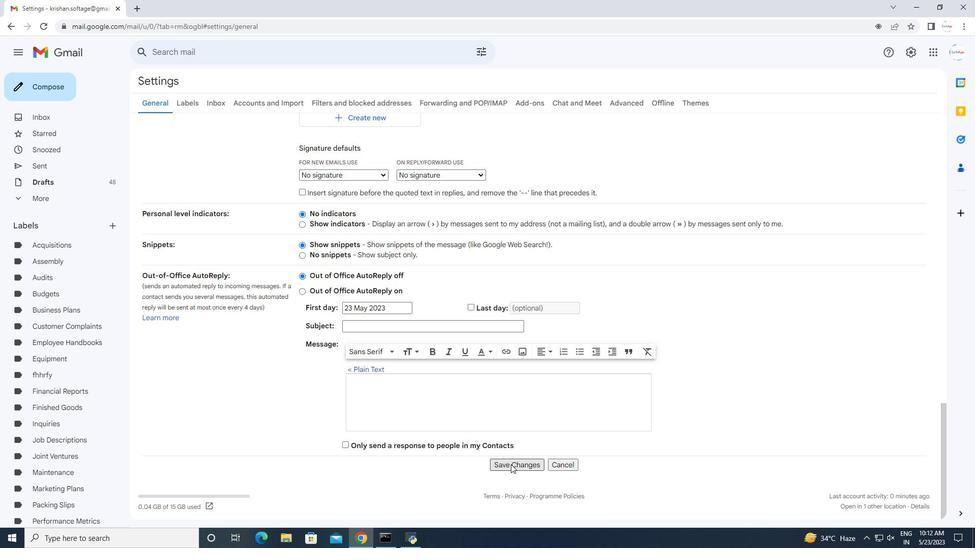 
Action: Mouse moved to (37, 89)
Screenshot: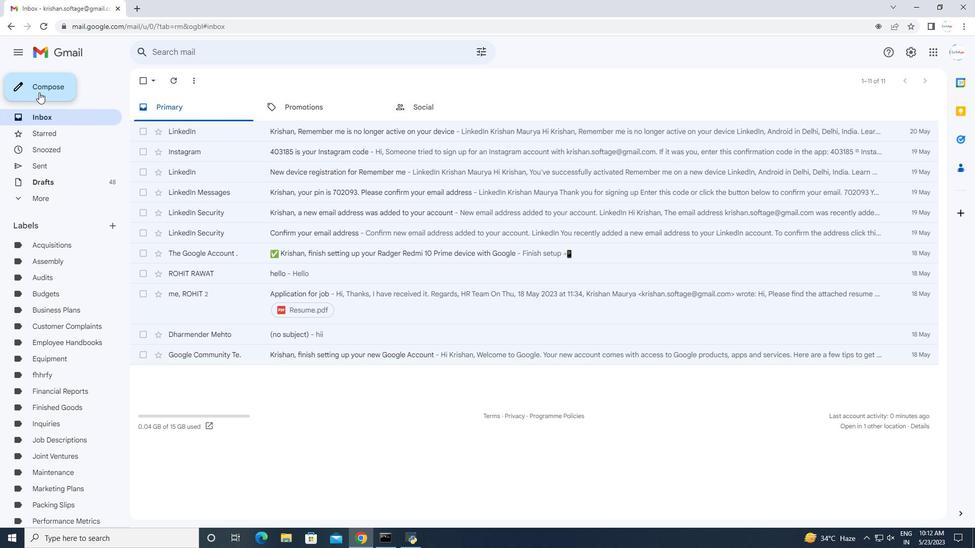 
Action: Mouse pressed left at (37, 89)
Screenshot: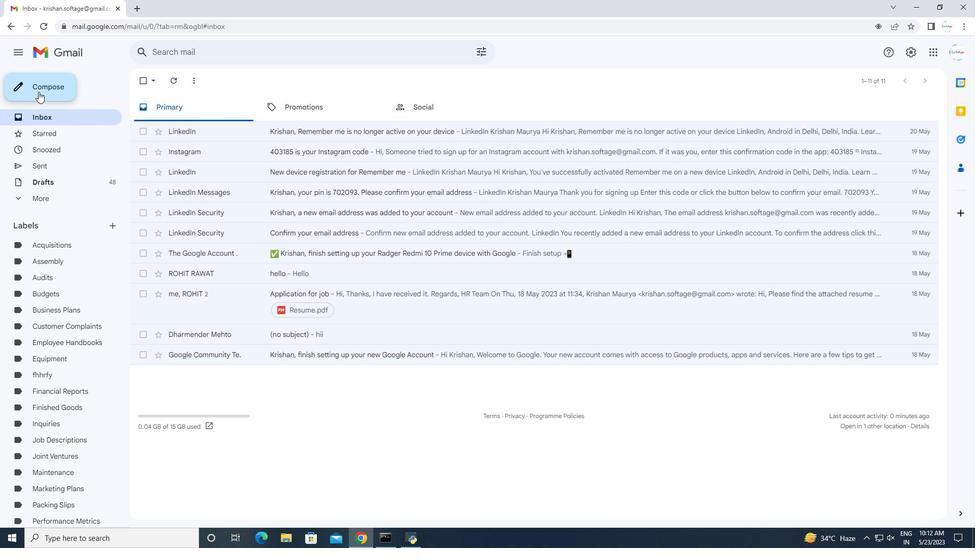 
Action: Mouse moved to (662, 244)
Screenshot: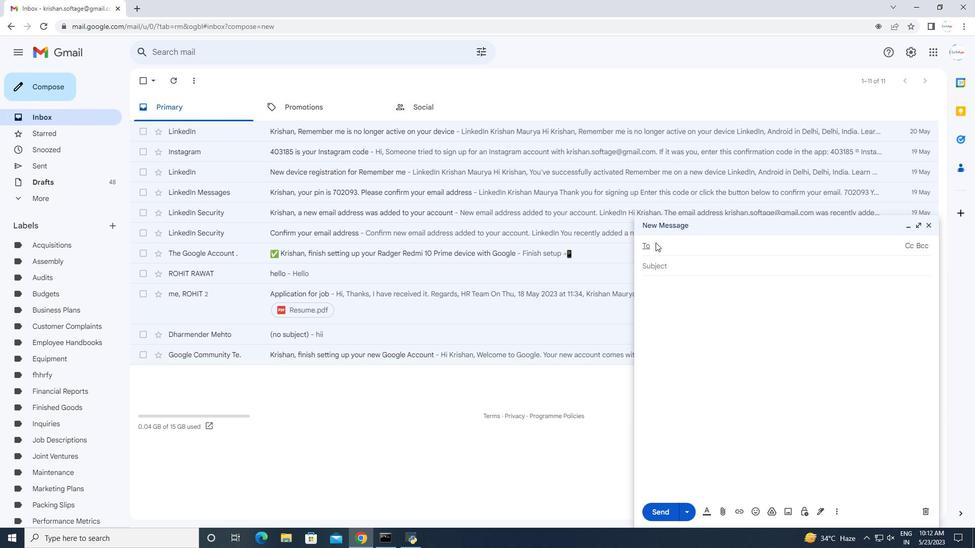 
Action: Mouse pressed left at (662, 244)
Screenshot: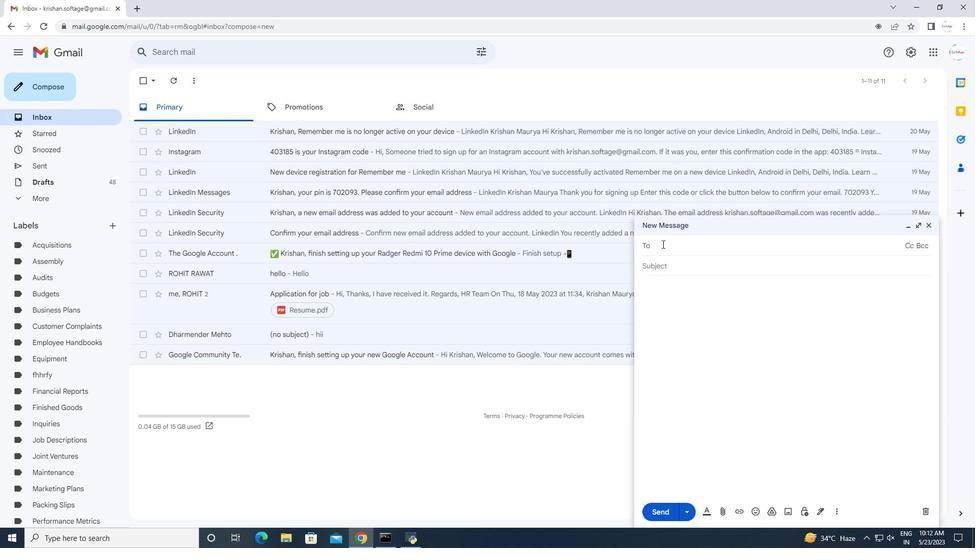 
Action: Mouse moved to (666, 244)
Screenshot: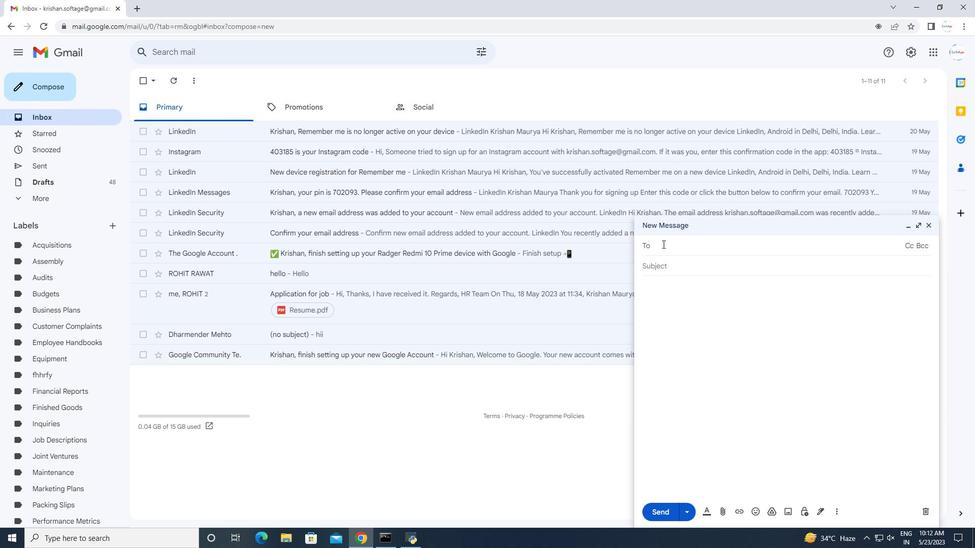 
Action: Key pressed softage.6<Key.shift>@softage.net<Key.tab><Key.tab><Key.tab><Key.shift>Have<Key.space>a<Key.space>great
Screenshot: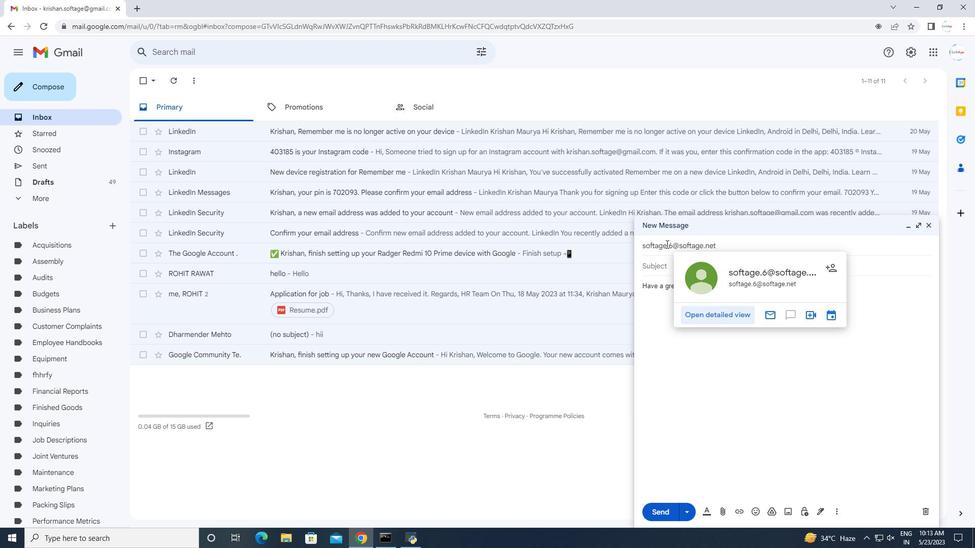 
Action: Mouse moved to (658, 292)
Screenshot: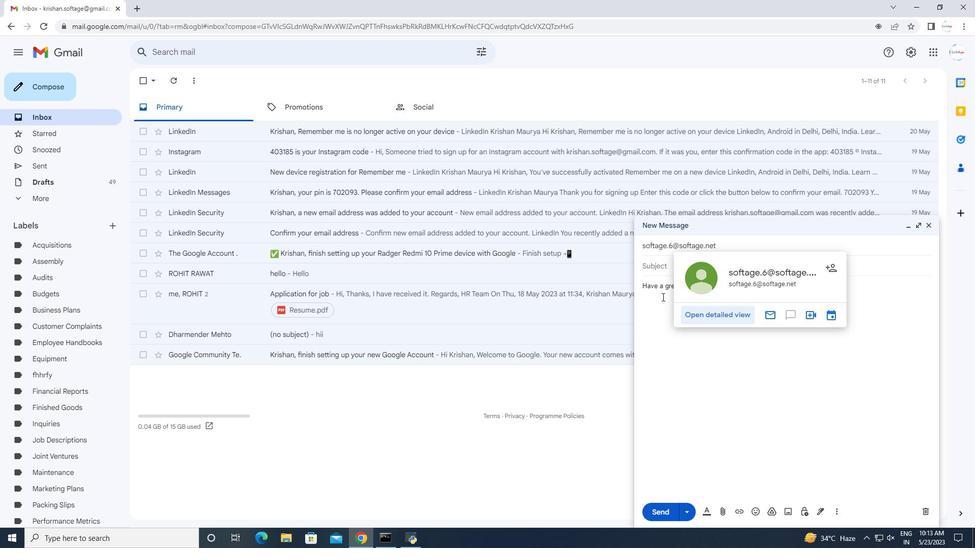 
Action: Mouse pressed left at (658, 292)
Screenshot: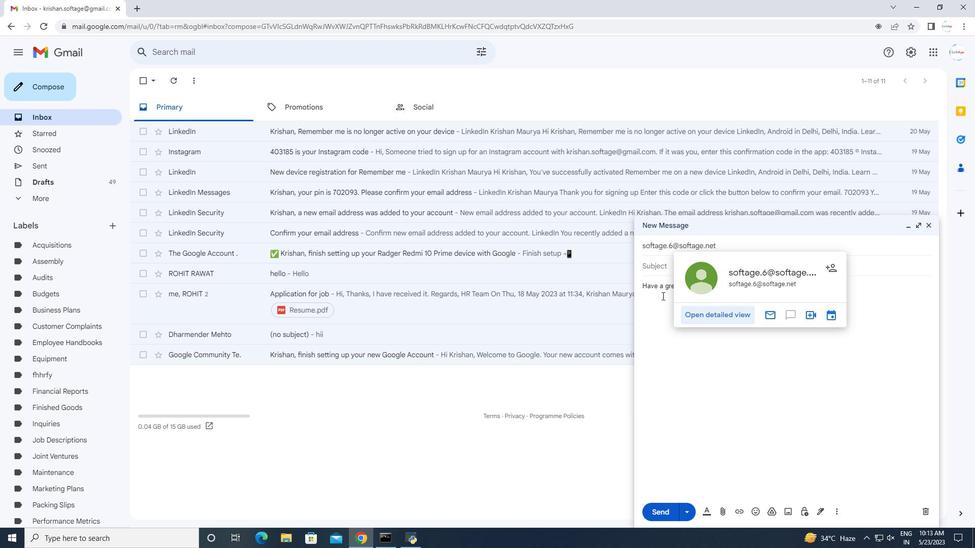 
Action: Mouse moved to (704, 286)
Screenshot: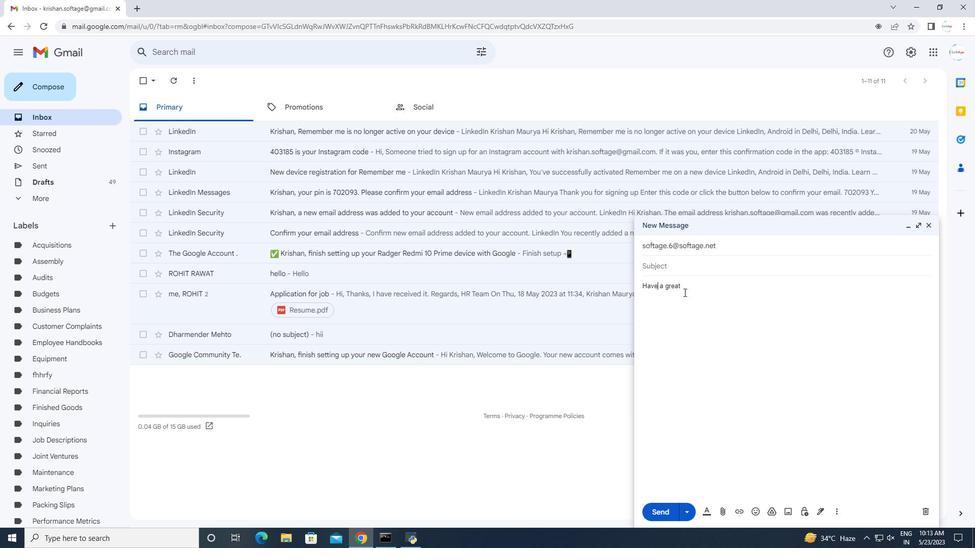 
Action: Mouse pressed left at (704, 286)
Screenshot: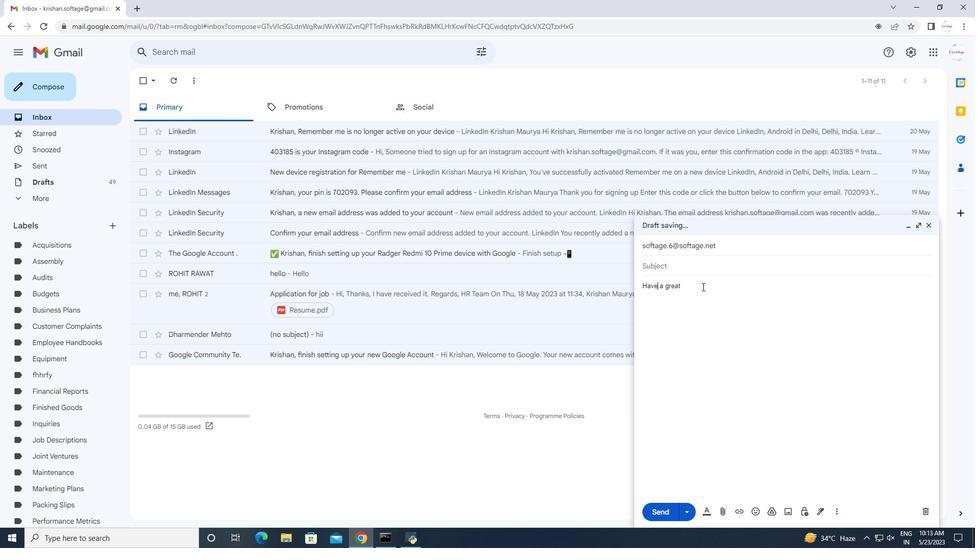 
Action: Mouse moved to (704, 284)
Screenshot: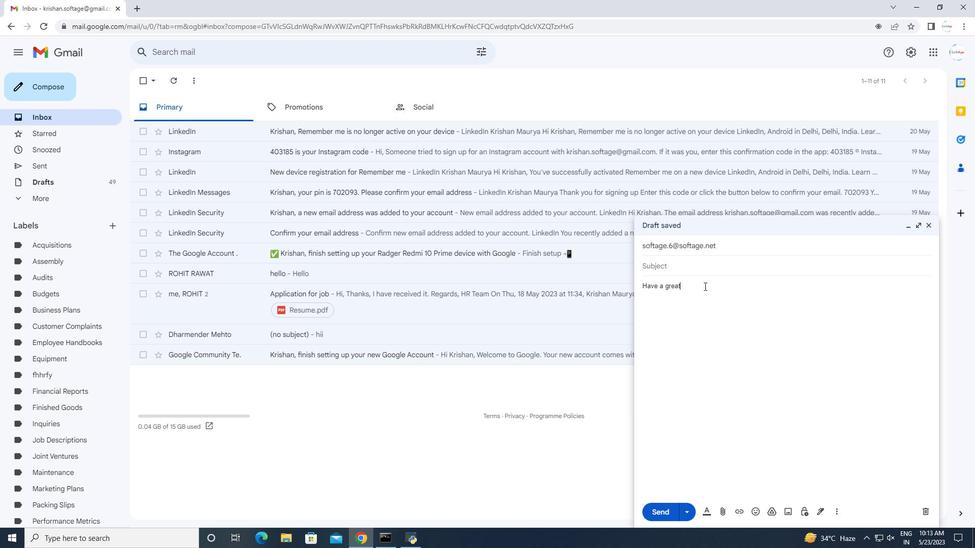 
Action: Key pressed <Key.space><Key.shift>National<Key.space><Key.shift>Adoption<Key.space><Key.shift>Moths<Key.backspace><Key.backspace>h<Key.backspace><Key.backspace><Key.backspace>onth.
Screenshot: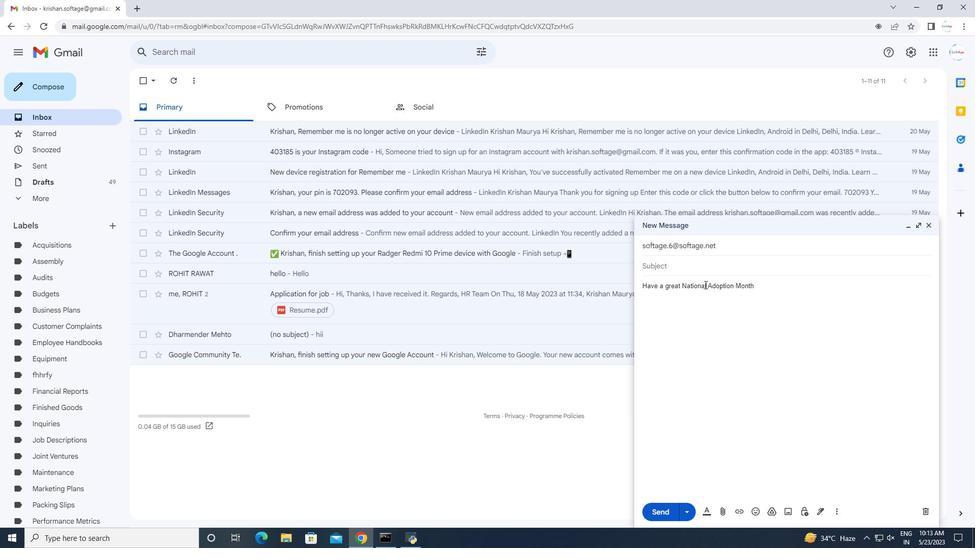 
Action: Mouse moved to (818, 512)
Screenshot: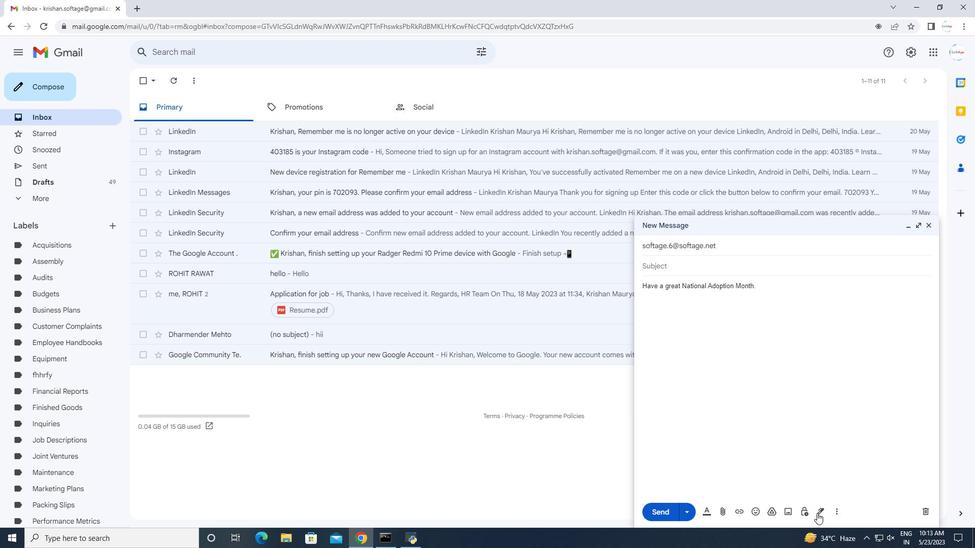 
Action: Mouse pressed left at (818, 512)
Screenshot: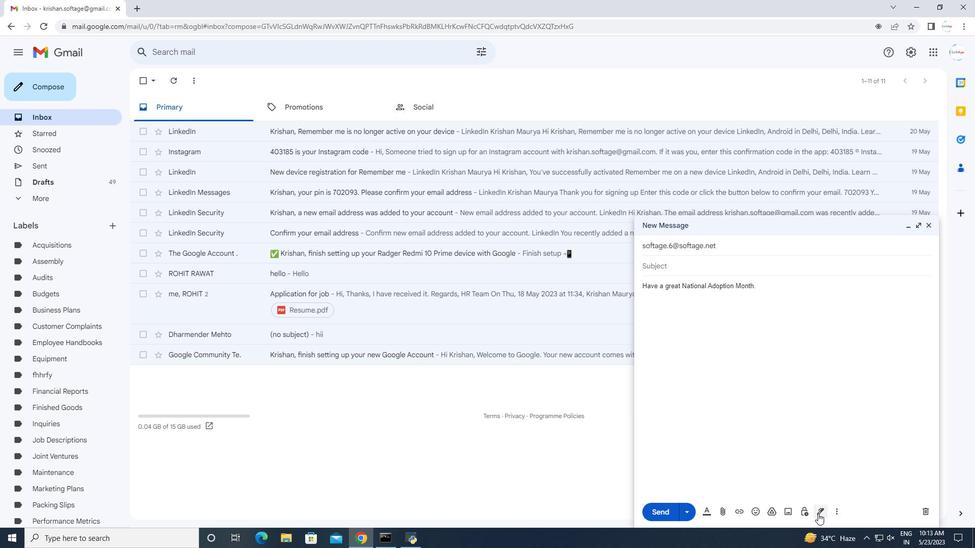 
Action: Mouse moved to (867, 493)
Screenshot: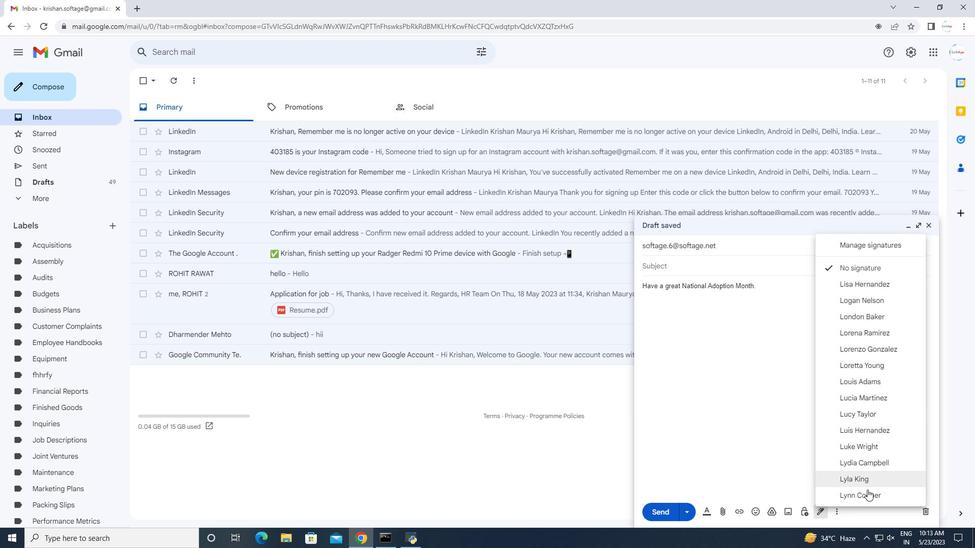 
Action: Mouse pressed left at (867, 493)
Screenshot: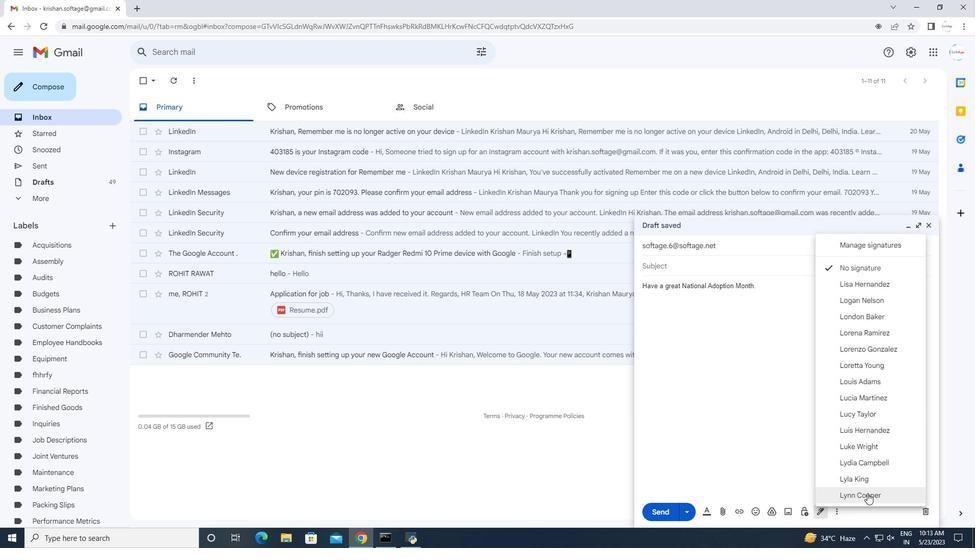 
Action: Mouse moved to (838, 510)
Screenshot: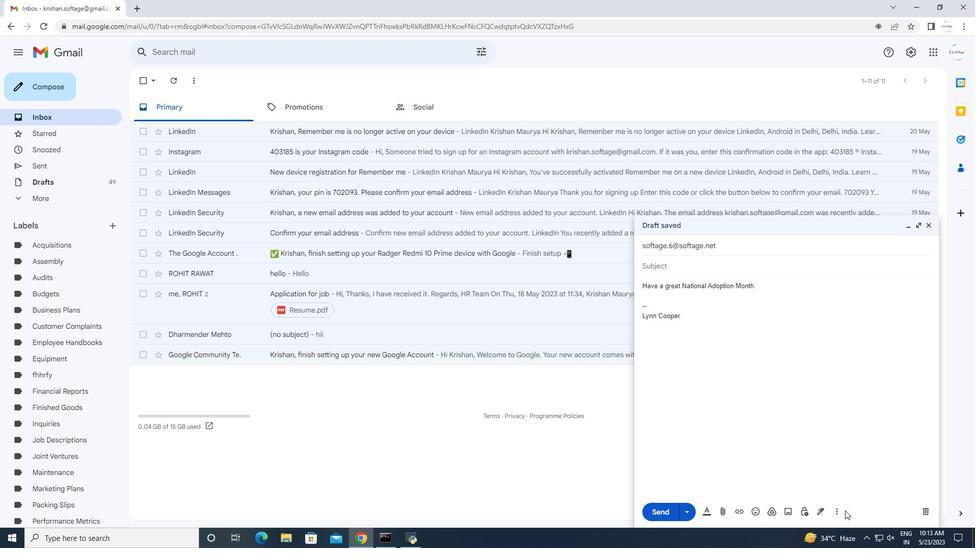 
Action: Mouse pressed left at (838, 510)
Screenshot: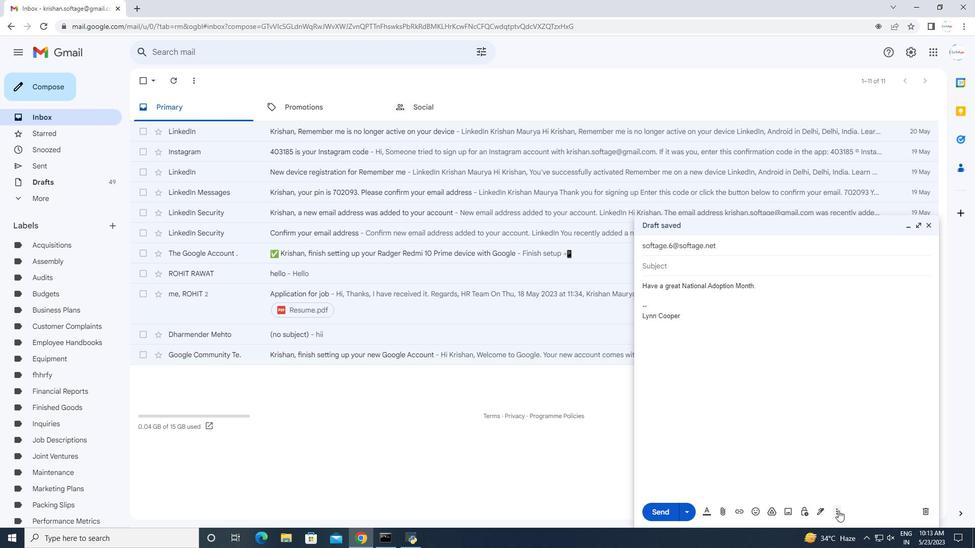 
Action: Mouse moved to (878, 418)
Screenshot: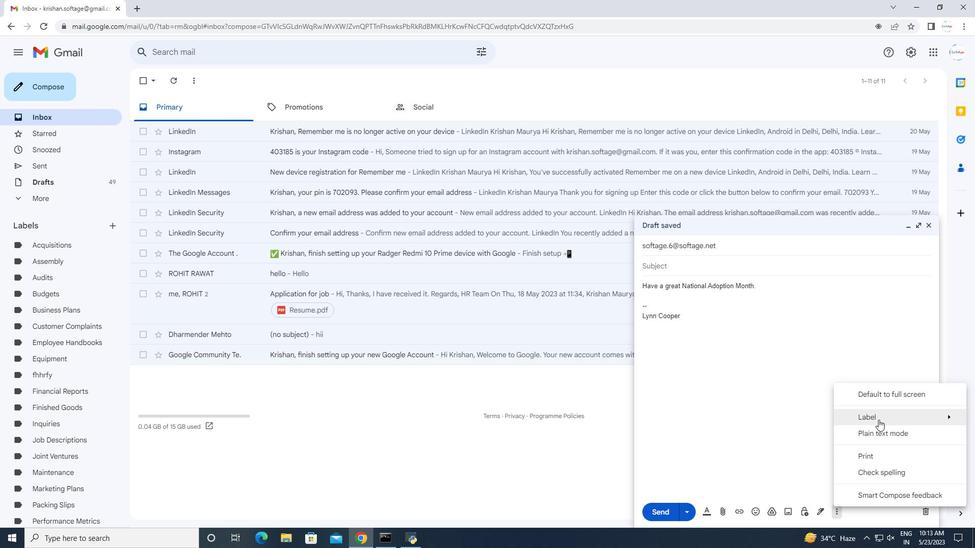 
Action: Mouse pressed left at (878, 418)
Screenshot: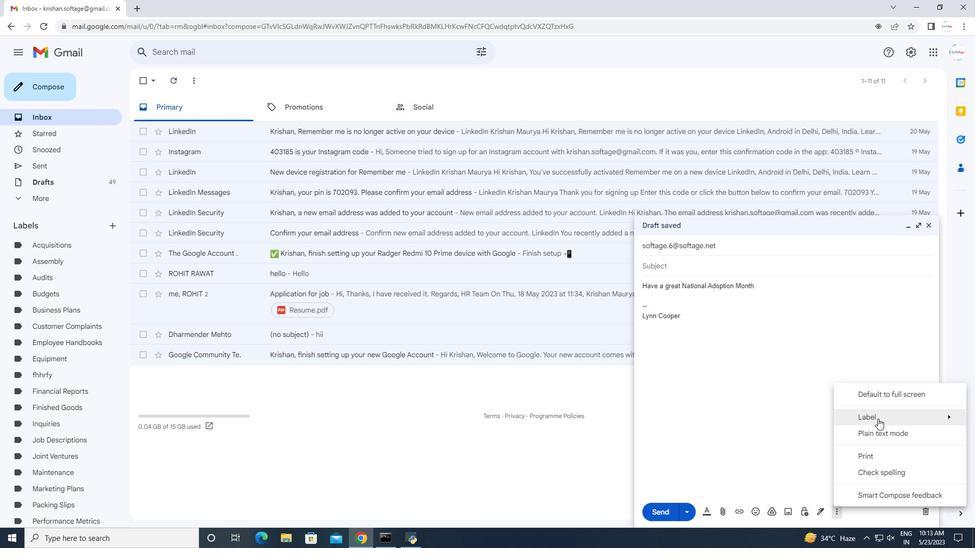 
Action: Mouse moved to (736, 398)
Screenshot: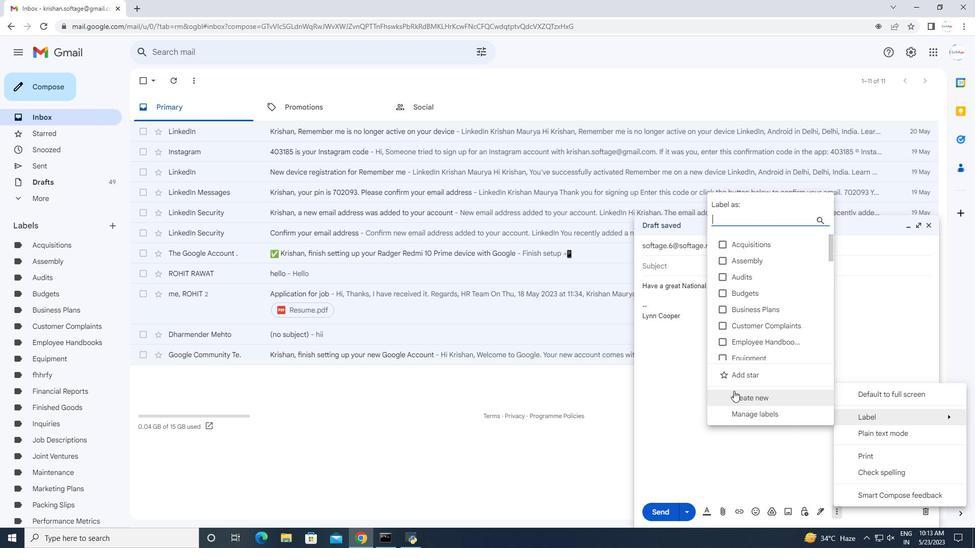 
Action: Mouse pressed left at (736, 398)
Screenshot: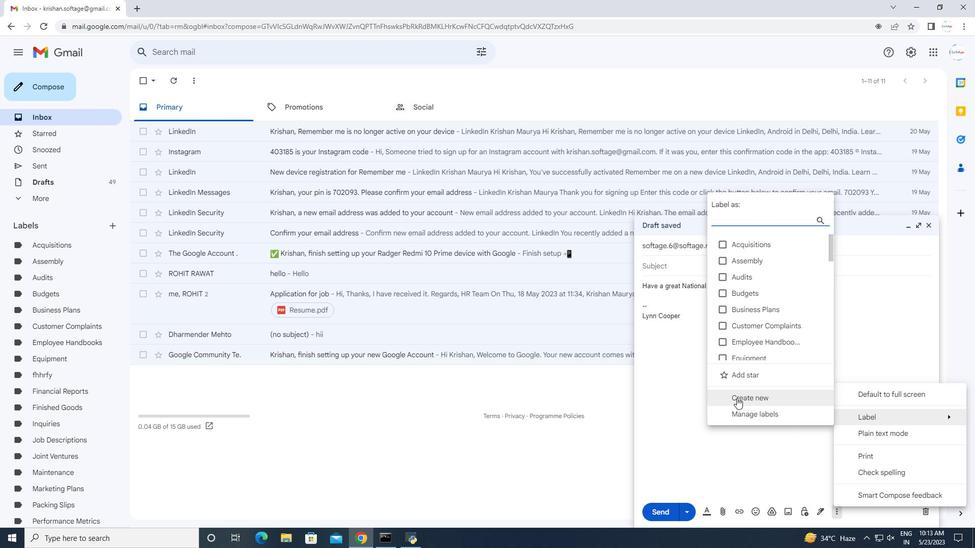 
Action: Mouse moved to (487, 265)
Screenshot: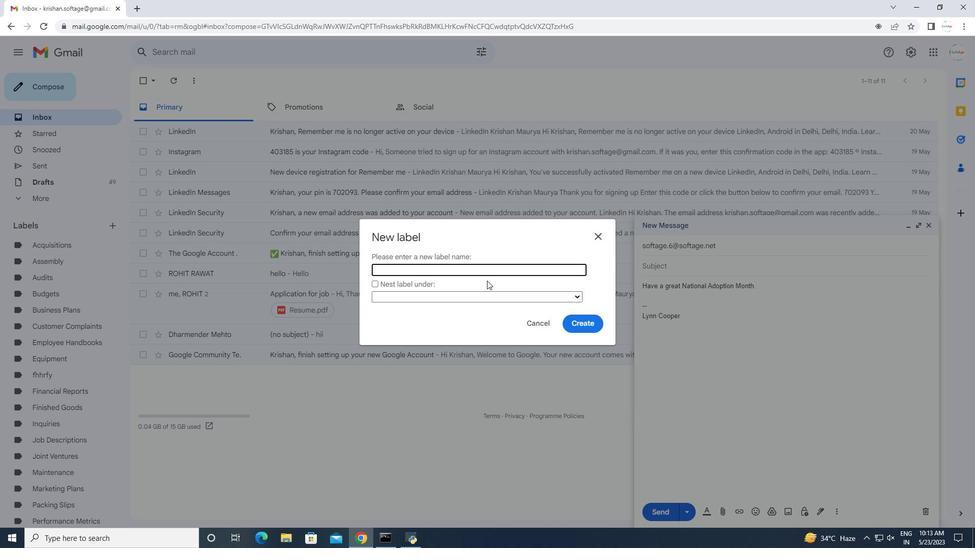 
Action: Key pressed <Key.shift>Pratnee<Key.backspace>rships
Screenshot: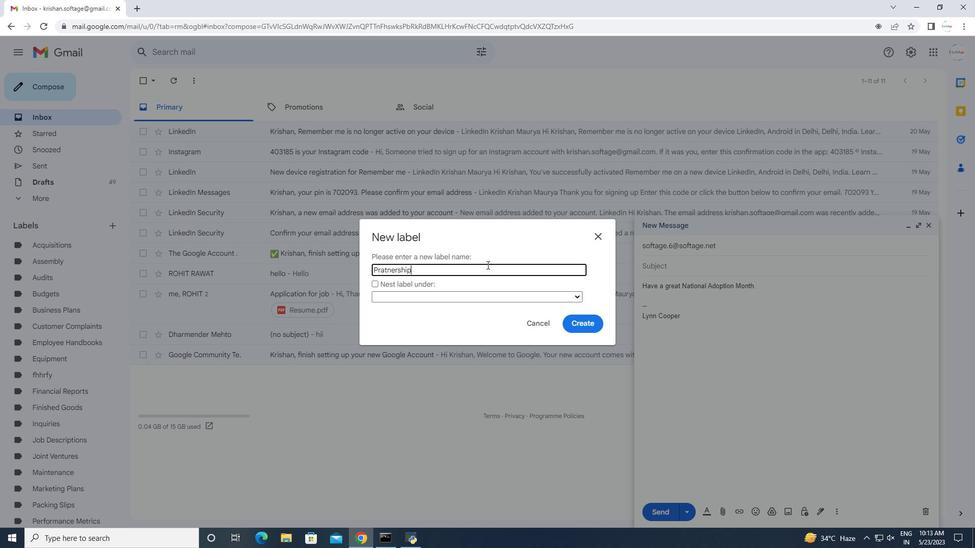 
Action: Mouse moved to (578, 321)
Screenshot: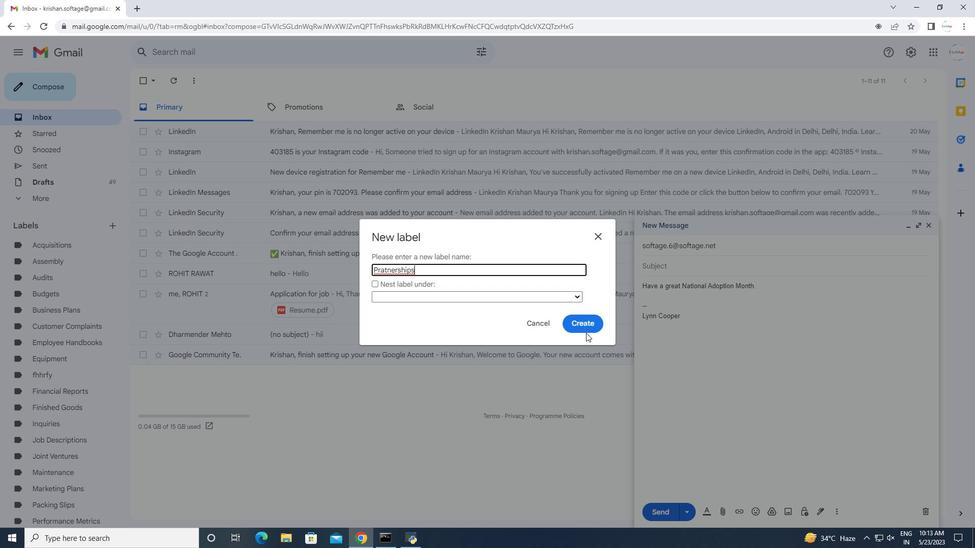 
Action: Mouse pressed left at (578, 321)
Screenshot: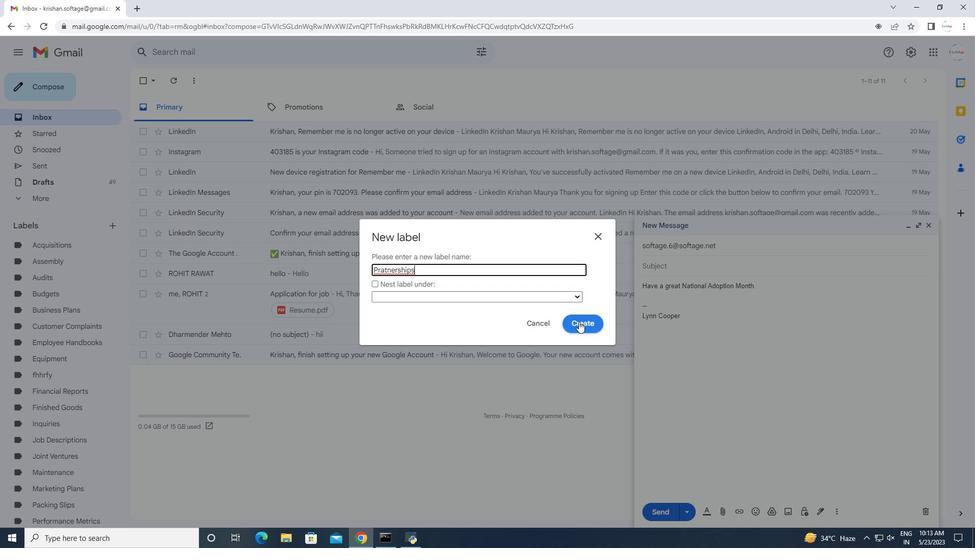 
Action: Mouse moved to (793, 330)
Screenshot: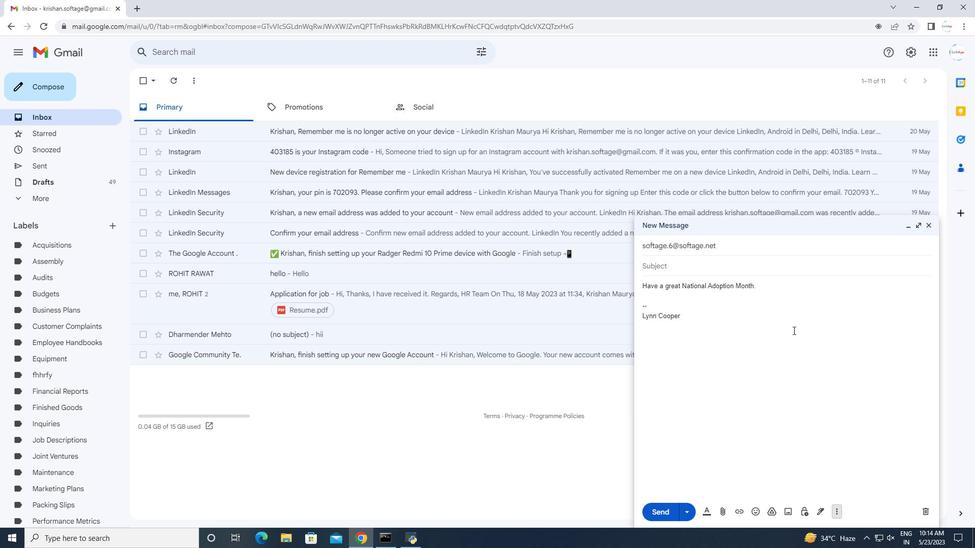 
